 Task: For heading Arial Rounded MT Bold with Underline.  font size for heading26,  'Change the font style of data to'Browallia New.  and font size to 18,  Change the alignment of both headline & data to Align middle & Align Text left.  In the sheet  Budget Template Workbook
Action: Mouse moved to (155, 152)
Screenshot: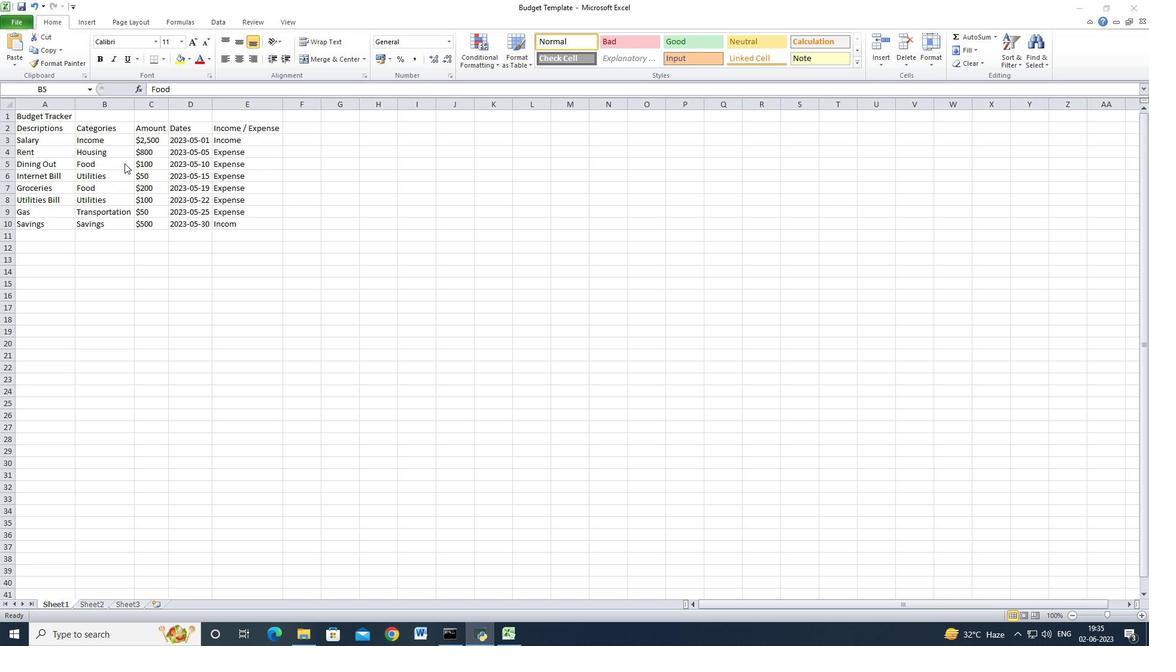 
Action: Mouse pressed left at (155, 152)
Screenshot: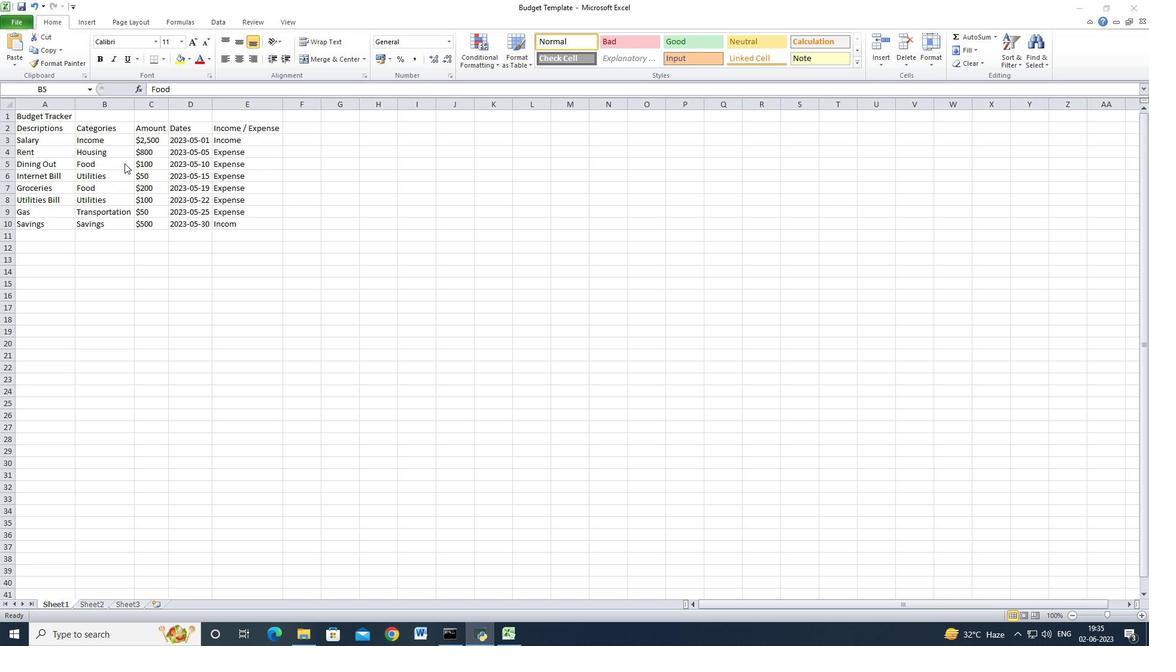 
Action: Mouse moved to (149, 110)
Screenshot: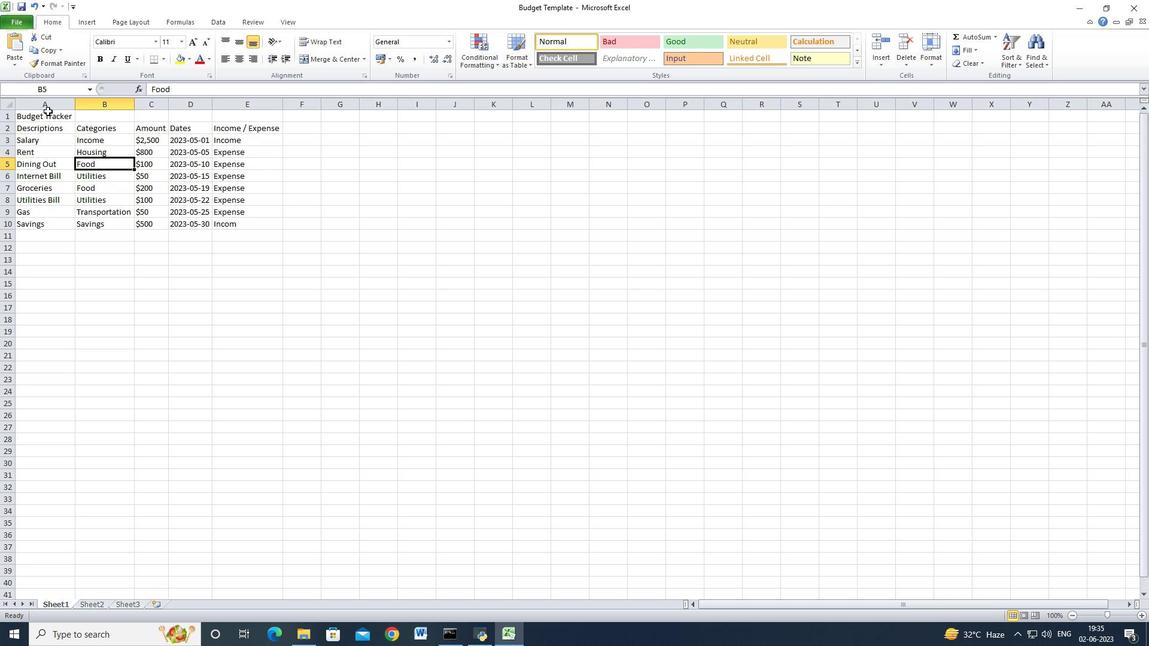 
Action: Mouse pressed left at (149, 110)
Screenshot: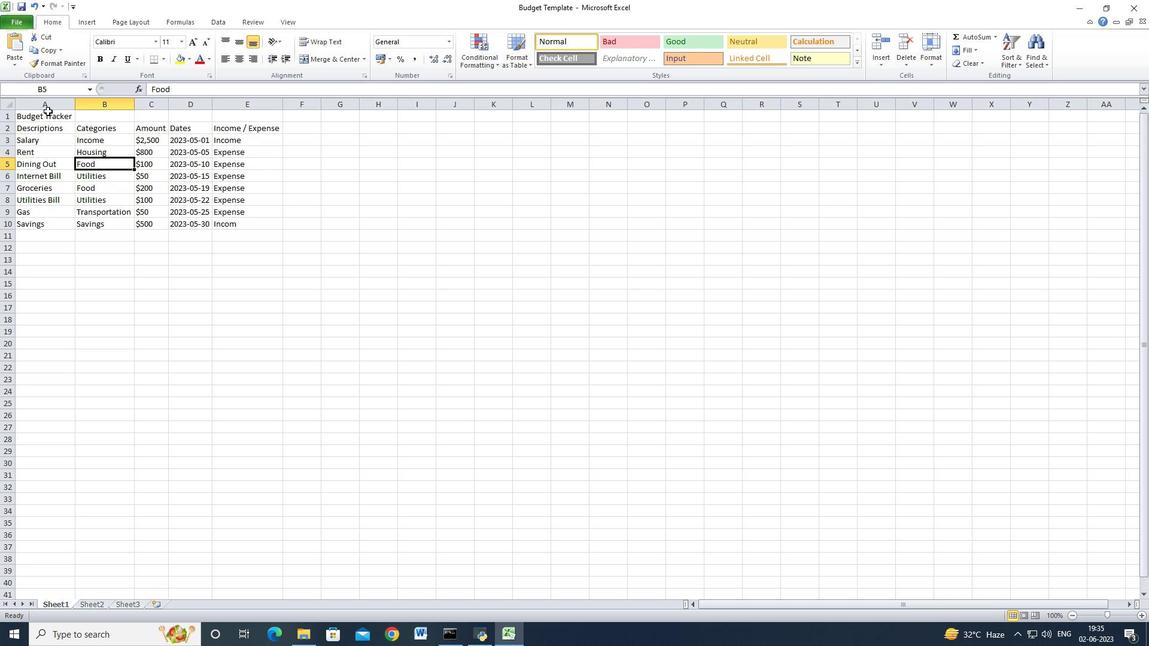 
Action: Mouse moved to (175, 52)
Screenshot: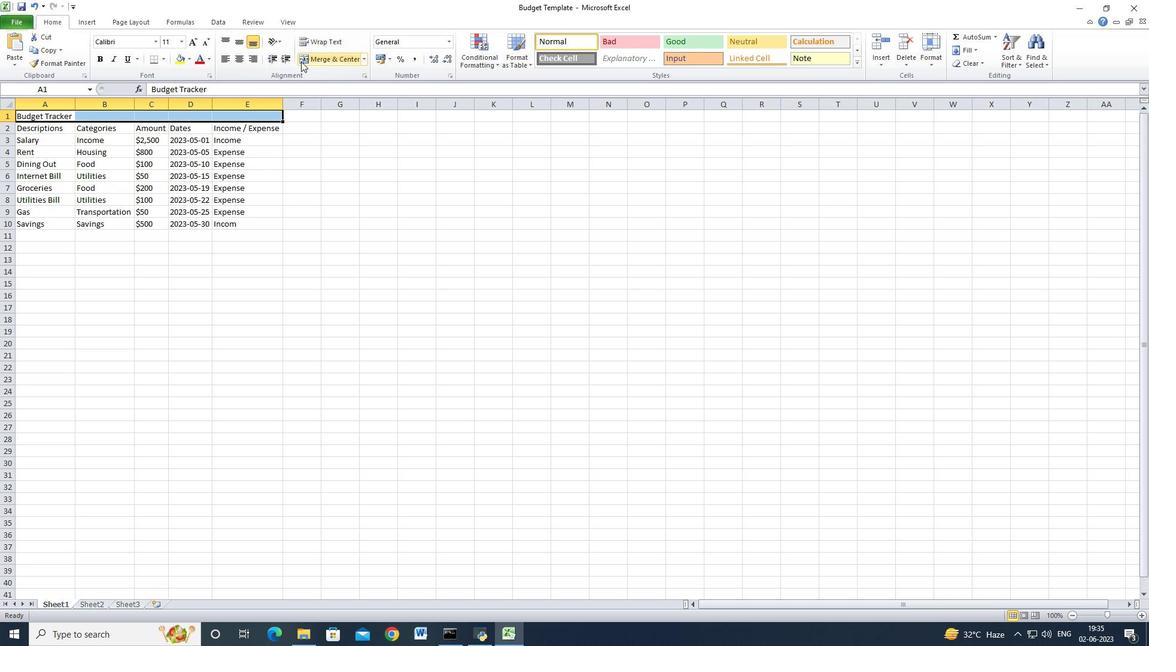 
Action: Mouse pressed left at (175, 52)
Screenshot: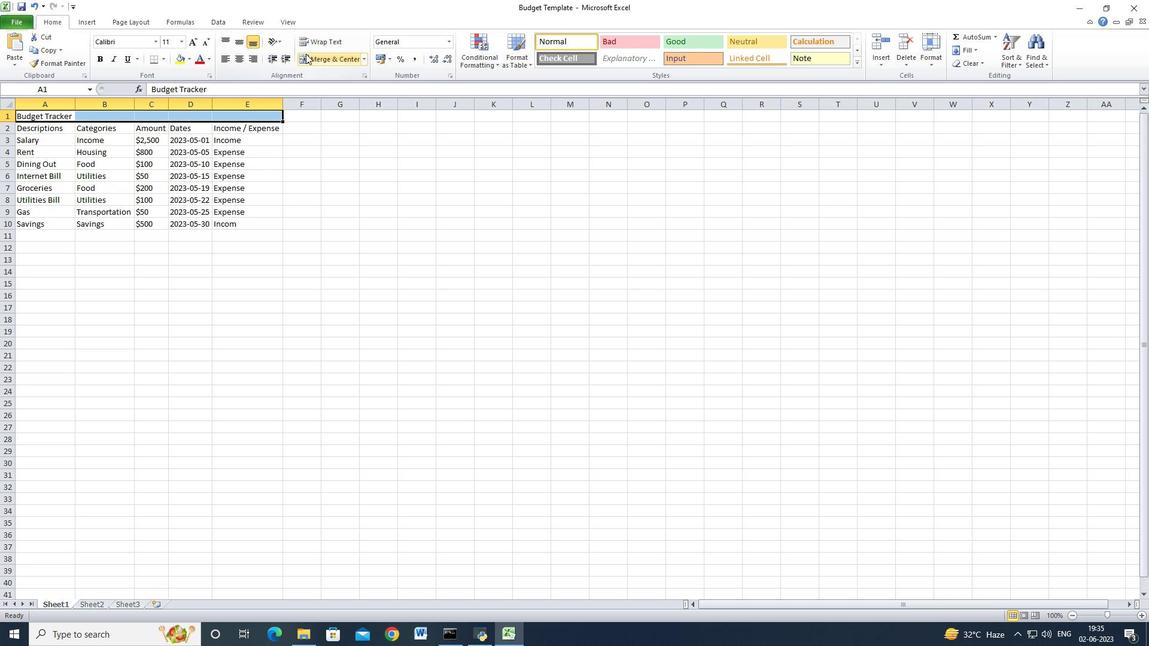 
Action: Mouse moved to (175, 57)
Screenshot: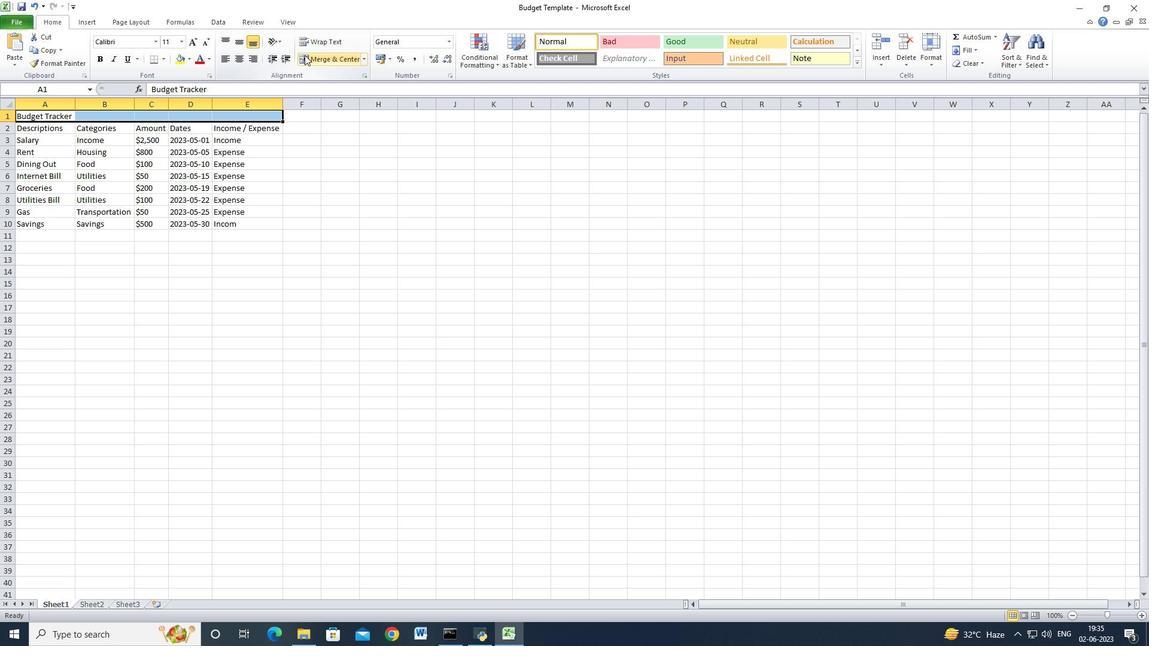 
Action: Mouse pressed left at (175, 57)
Screenshot: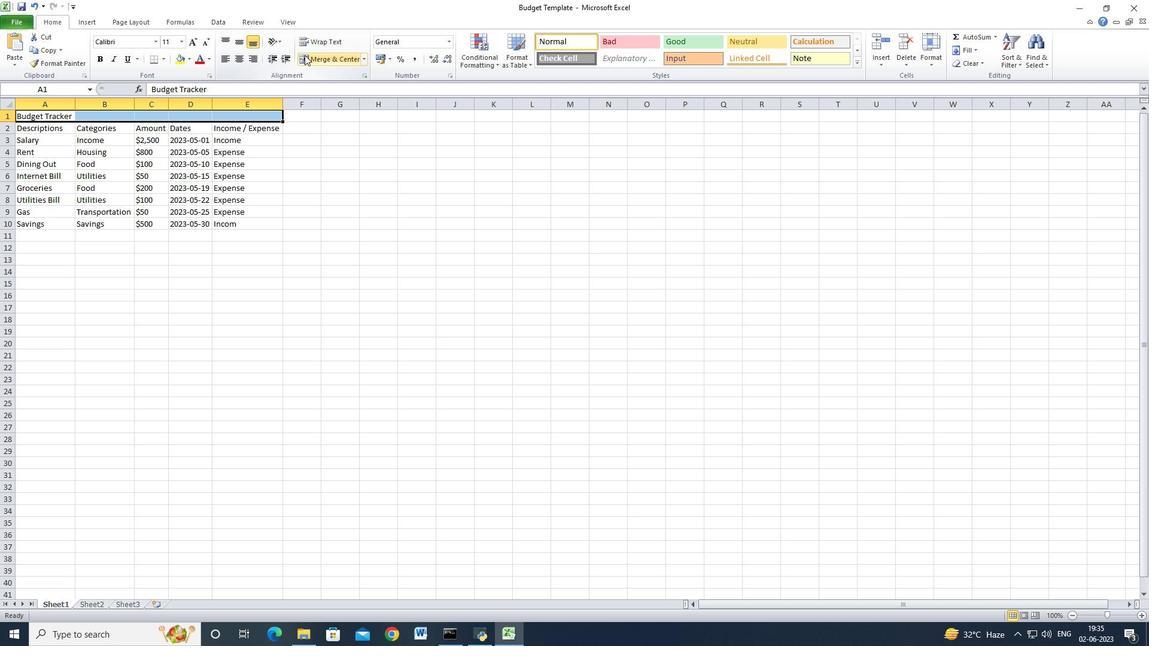 
Action: Mouse moved to (160, 43)
Screenshot: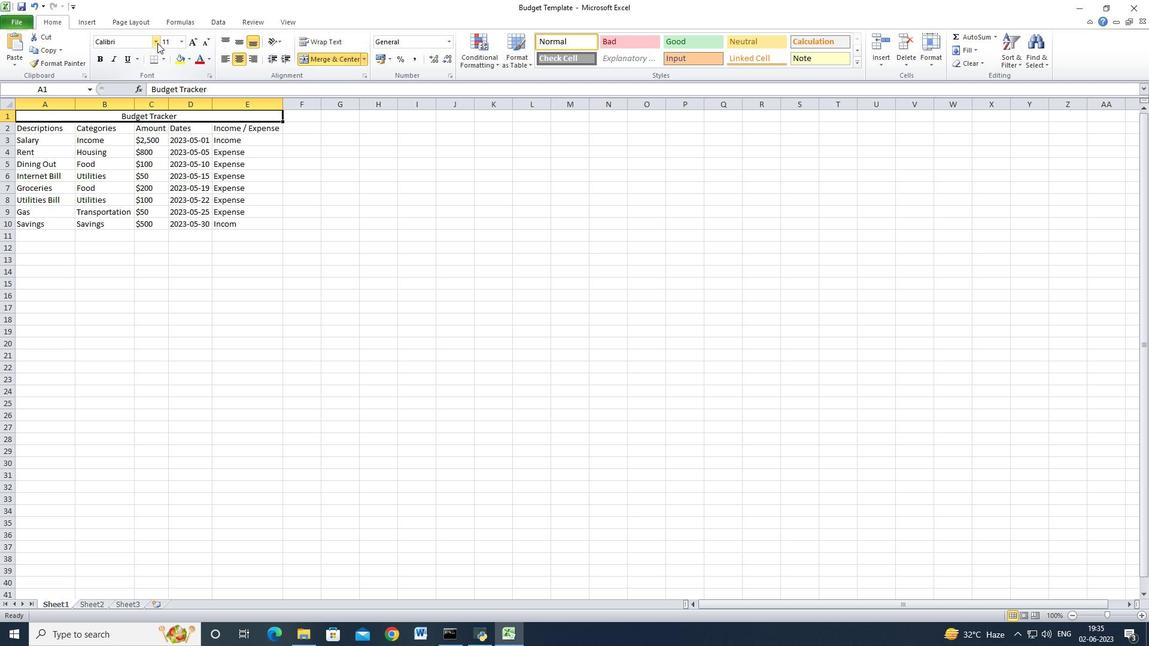 
Action: Mouse pressed left at (160, 43)
Screenshot: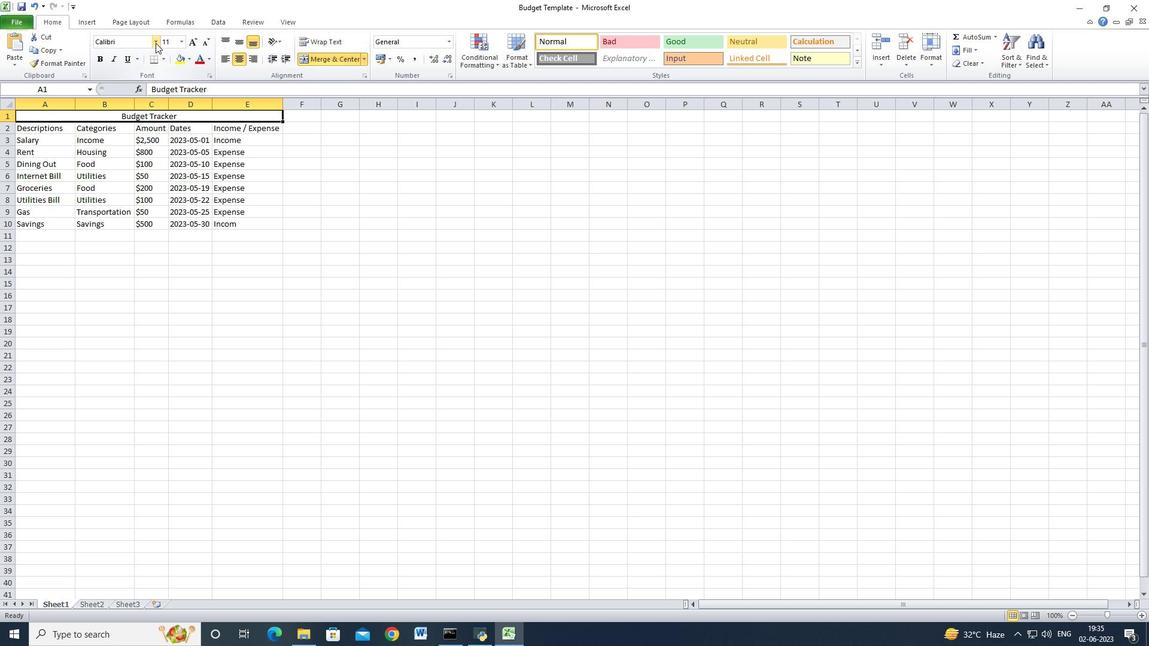 
Action: Mouse moved to (161, 180)
Screenshot: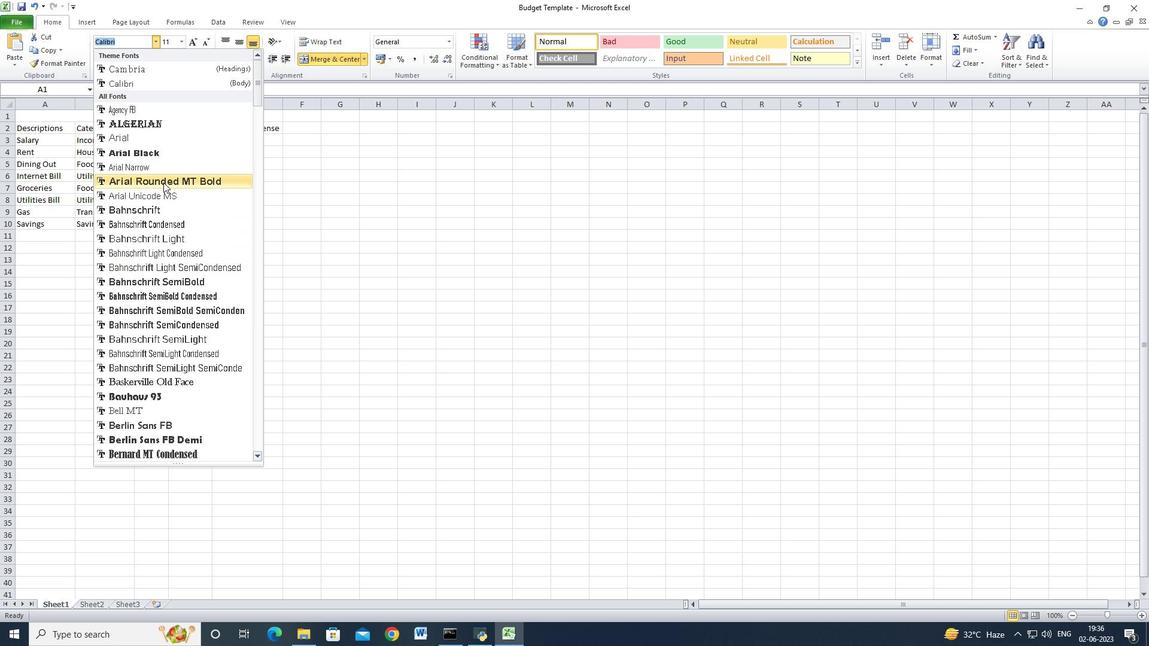
Action: Mouse pressed left at (161, 180)
Screenshot: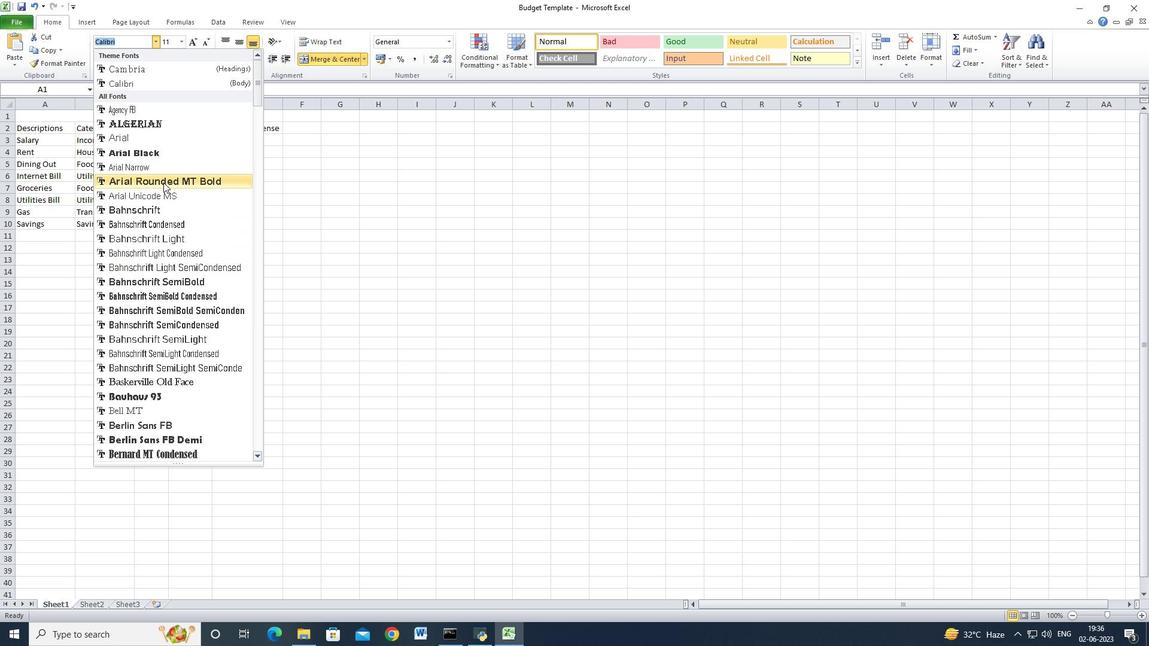 
Action: Mouse moved to (158, 56)
Screenshot: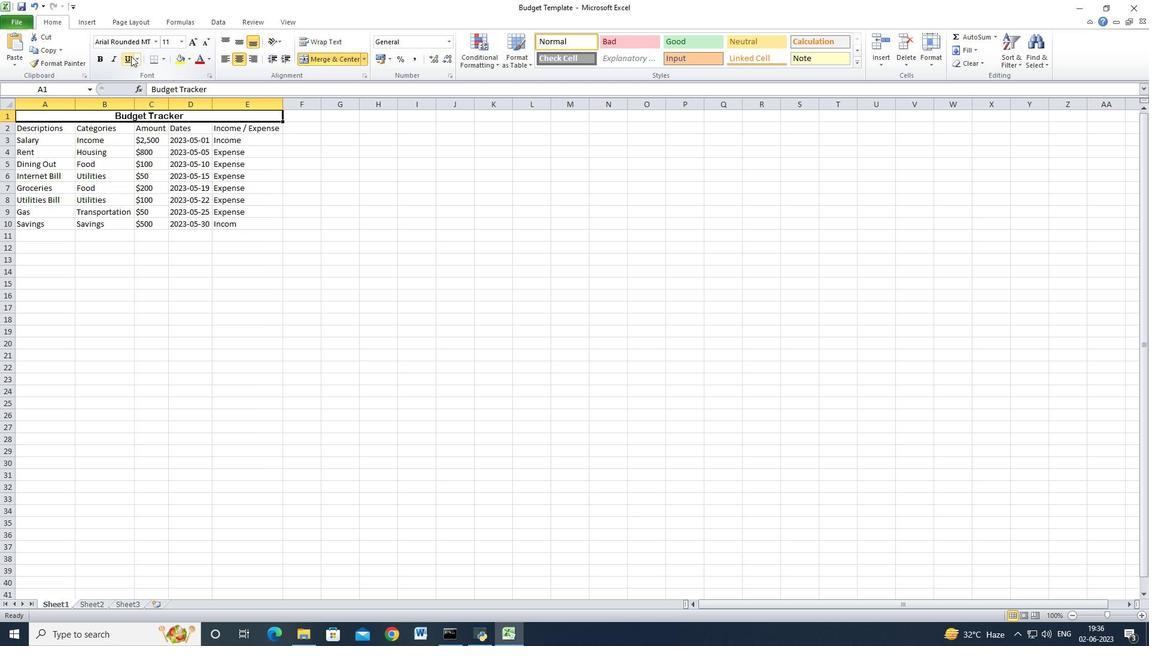
Action: Mouse pressed left at (158, 56)
Screenshot: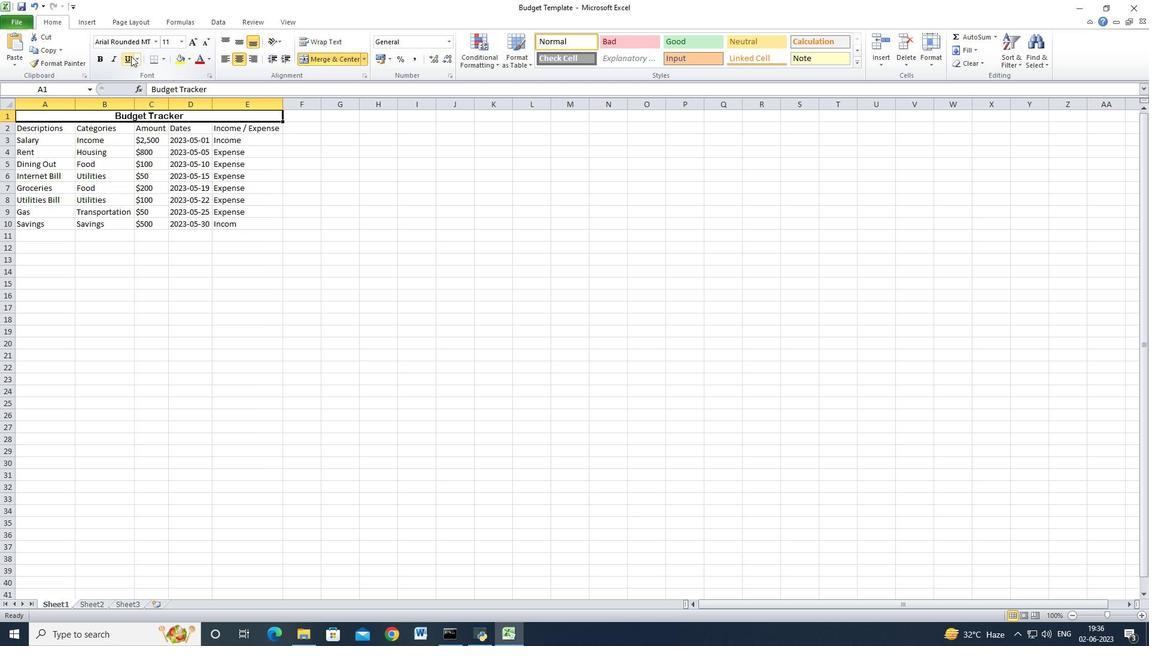 
Action: Mouse moved to (163, 43)
Screenshot: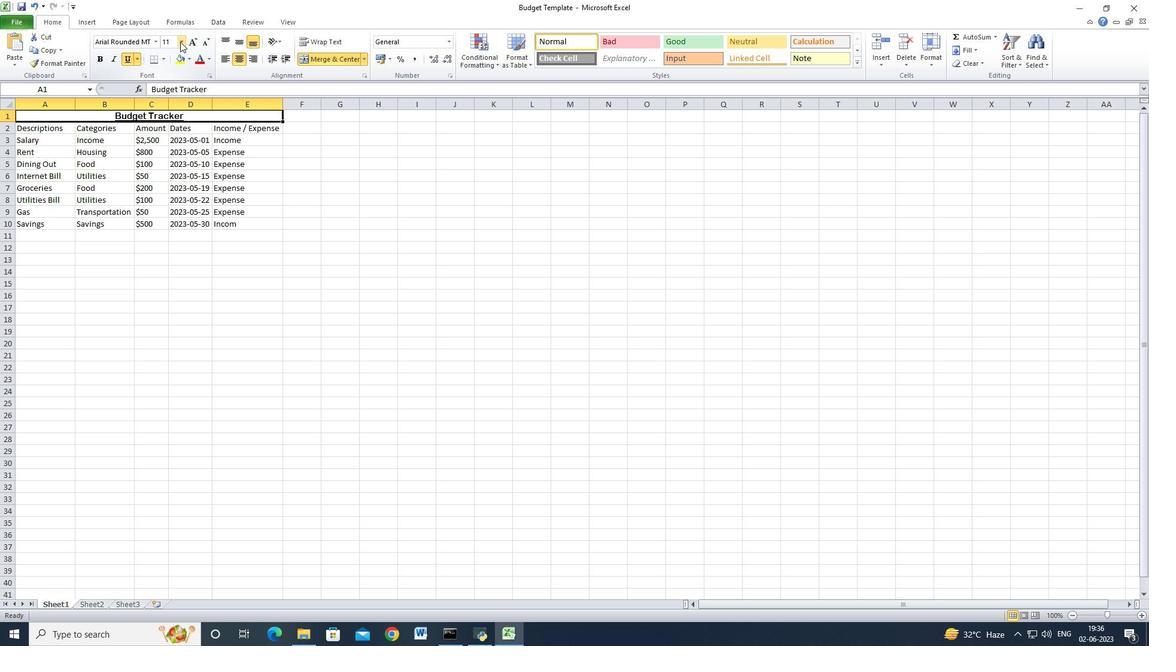 
Action: Mouse pressed left at (163, 43)
Screenshot: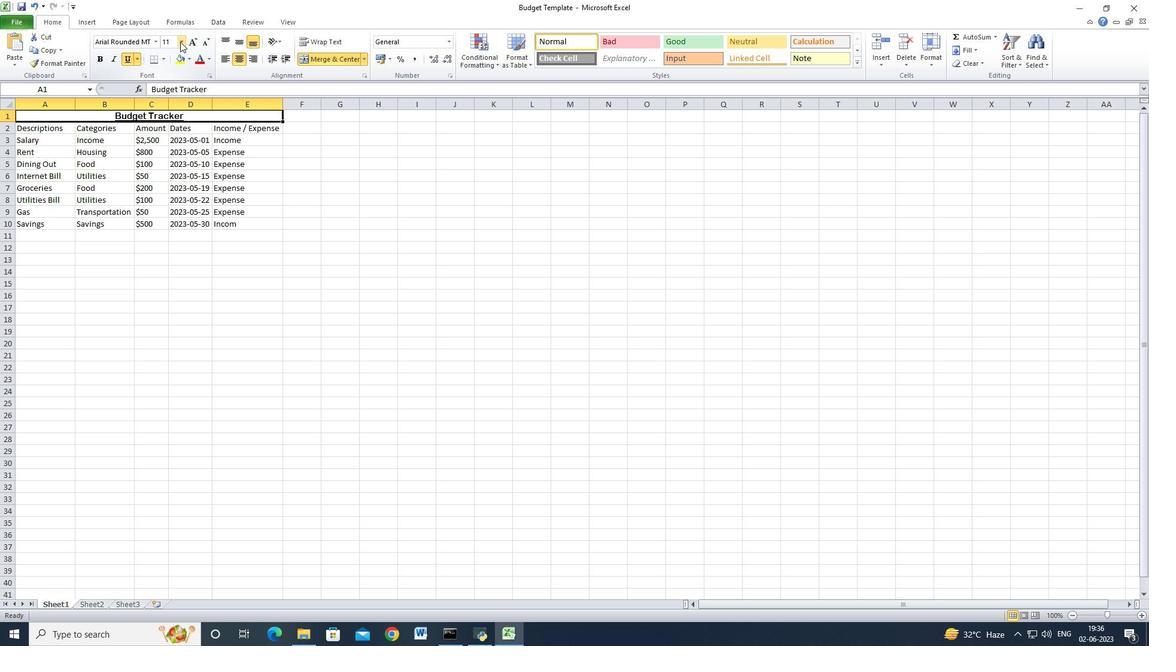 
Action: Mouse moved to (161, 163)
Screenshot: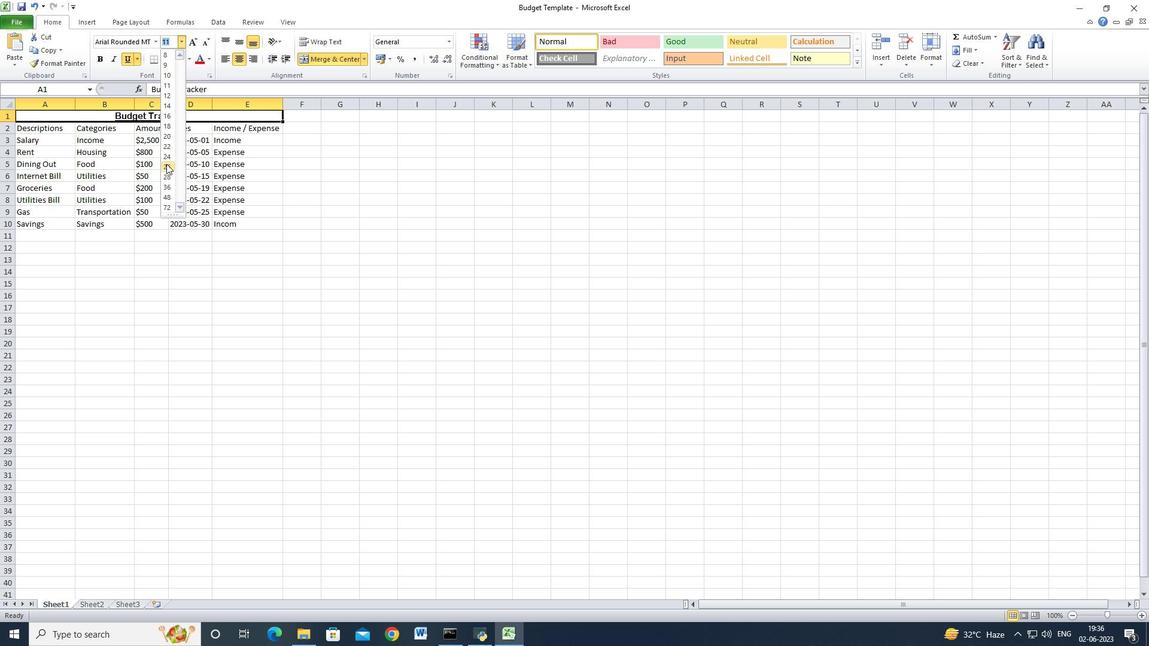 
Action: Mouse pressed left at (161, 163)
Screenshot: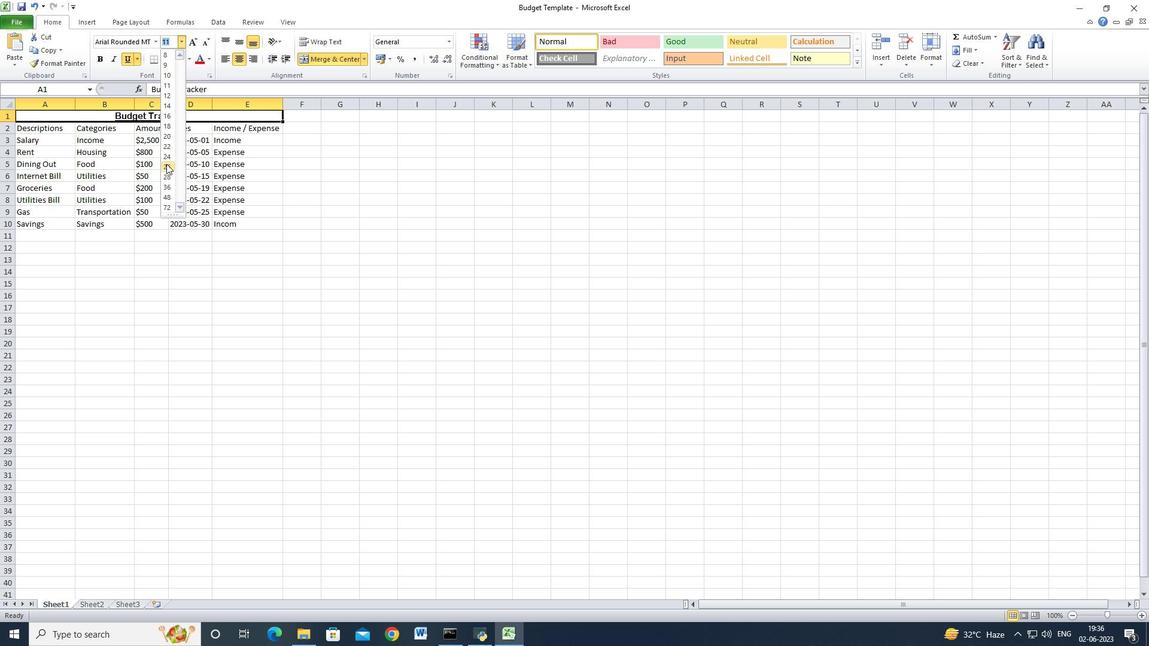 
Action: Mouse moved to (148, 144)
Screenshot: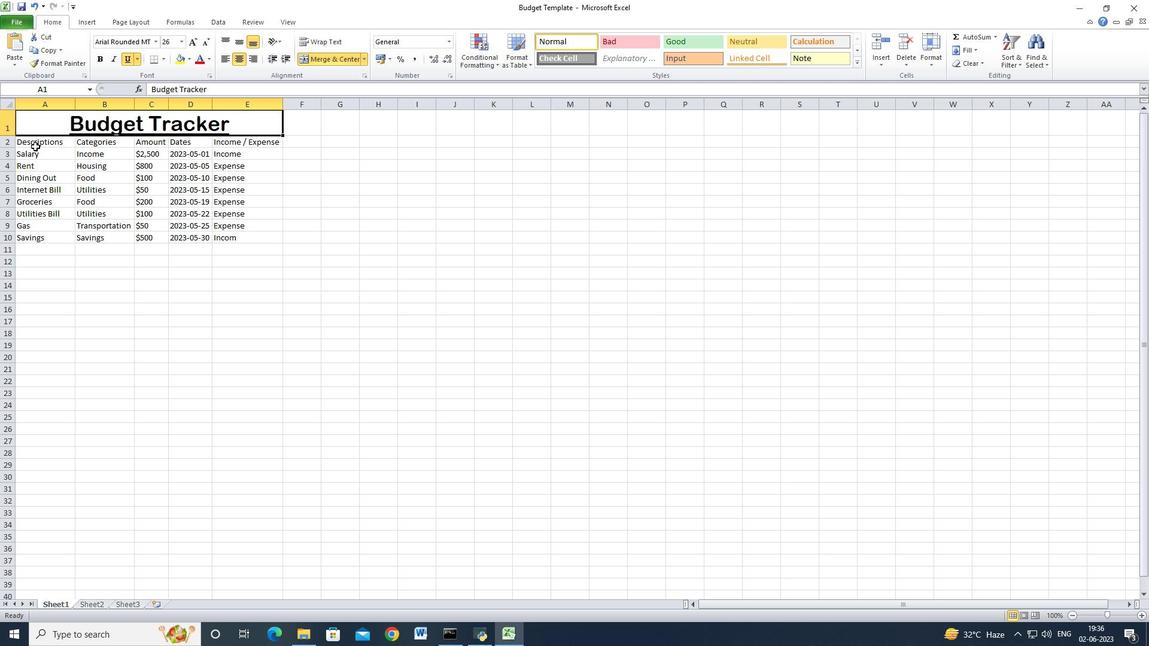 
Action: Mouse pressed left at (148, 144)
Screenshot: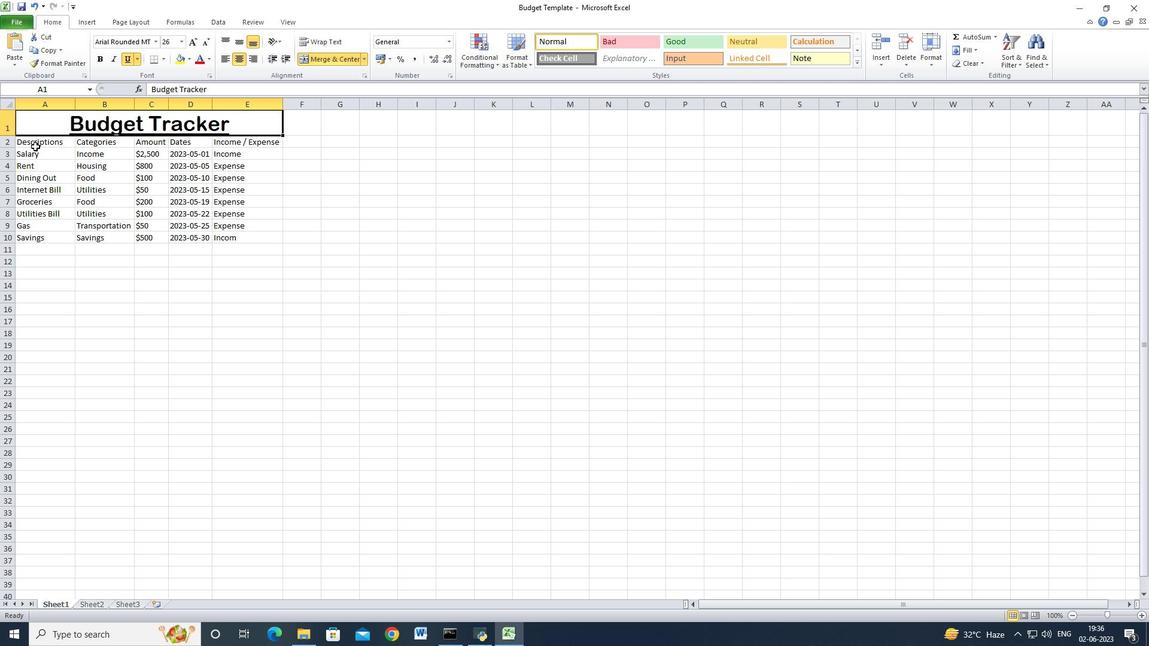 
Action: Mouse moved to (161, 41)
Screenshot: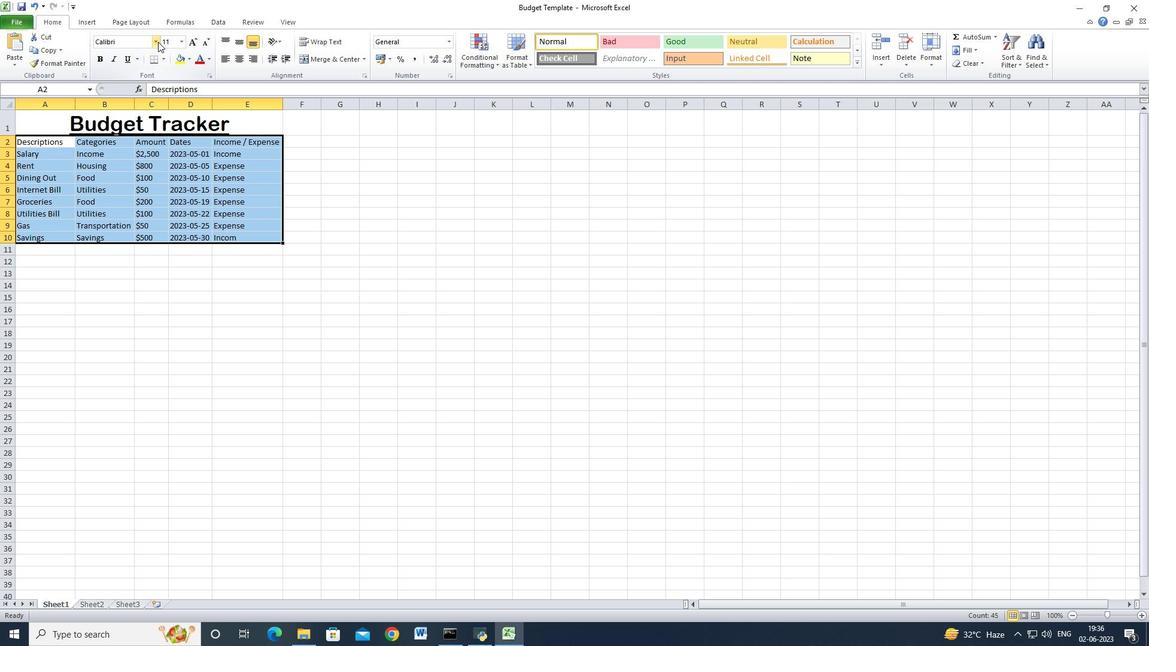 
Action: Mouse pressed left at (161, 41)
Screenshot: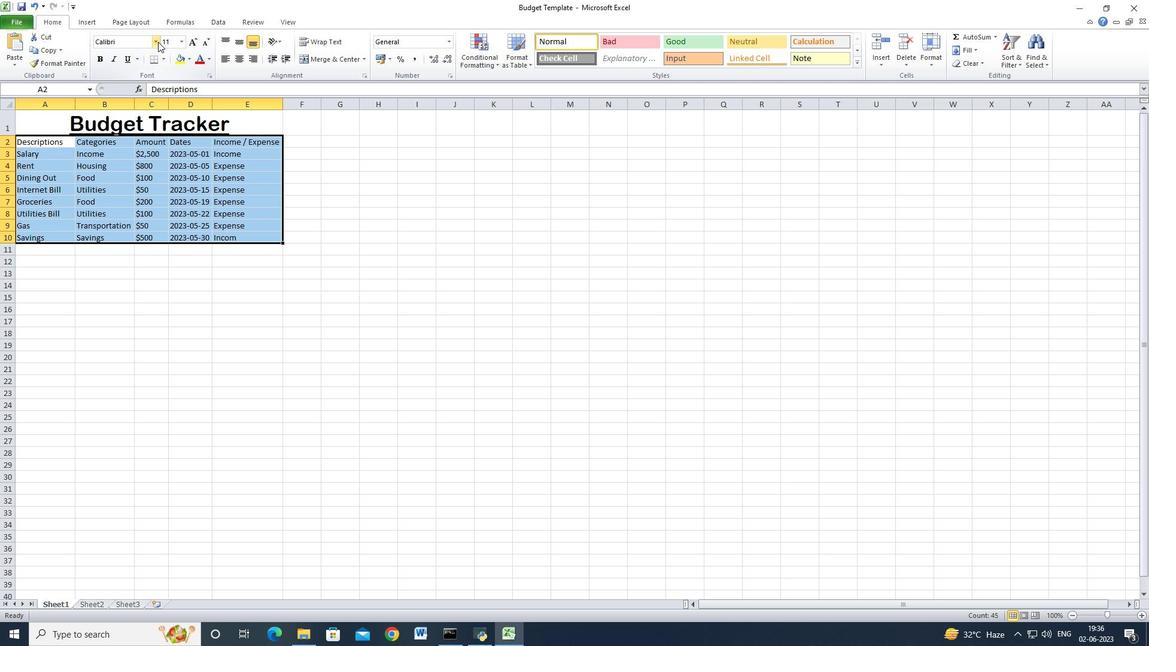 
Action: Mouse moved to (160, 147)
Screenshot: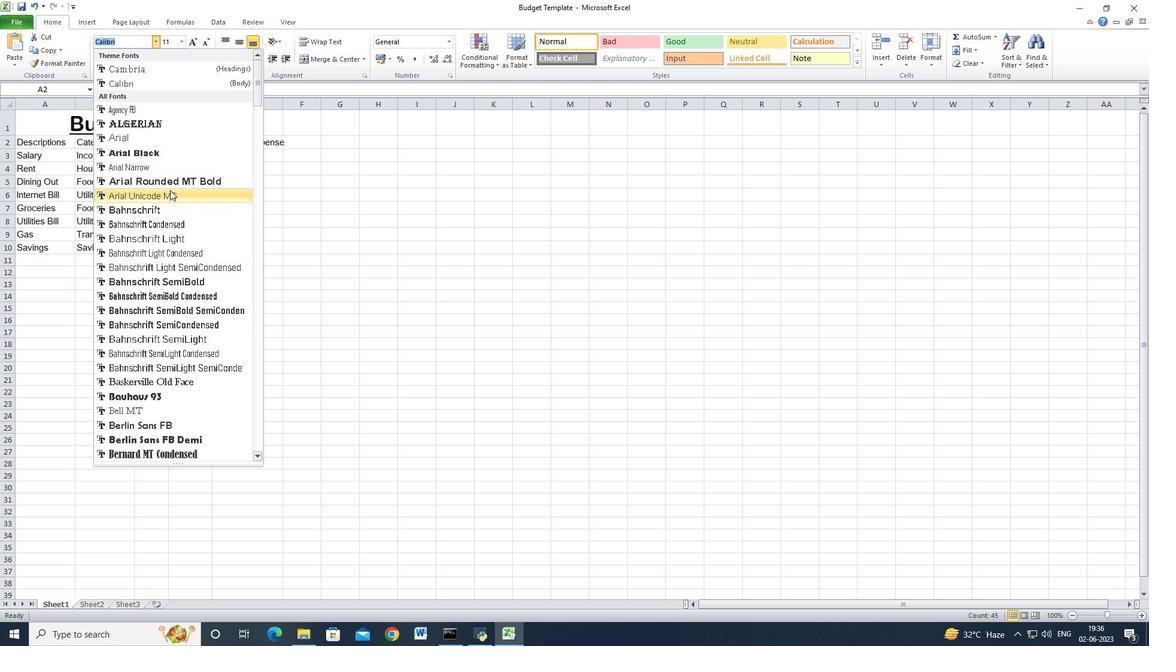 
Action: Key pressed browallia<Key.space>new<Key.enter>
Screenshot: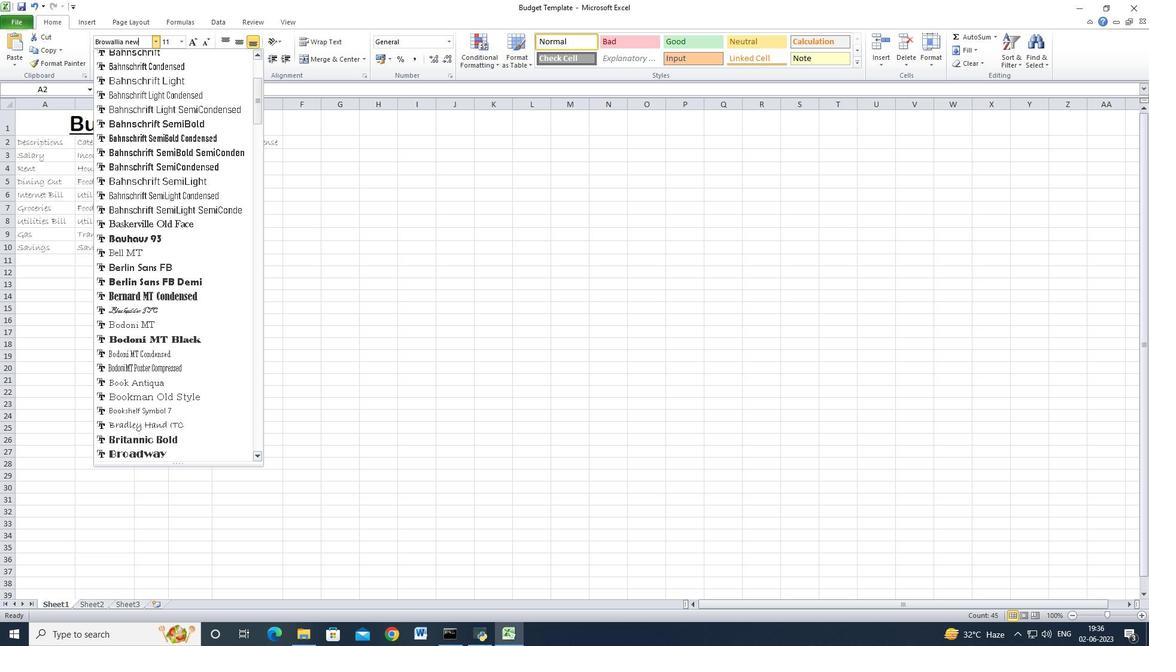 
Action: Mouse moved to (163, 42)
Screenshot: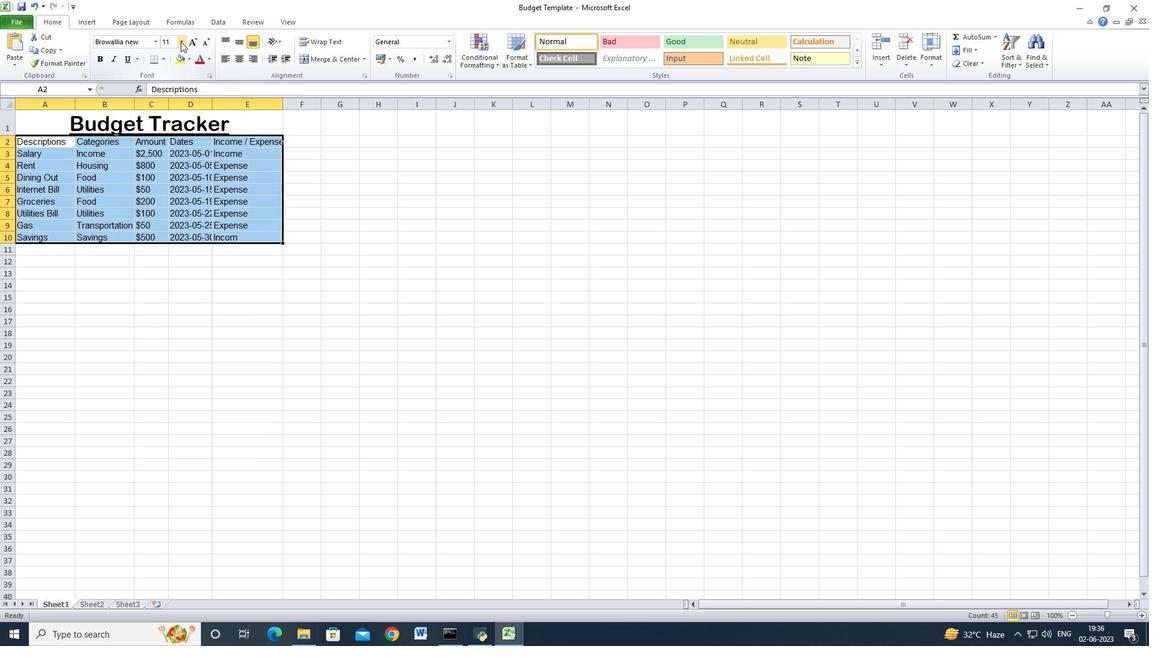
Action: Mouse pressed left at (163, 42)
Screenshot: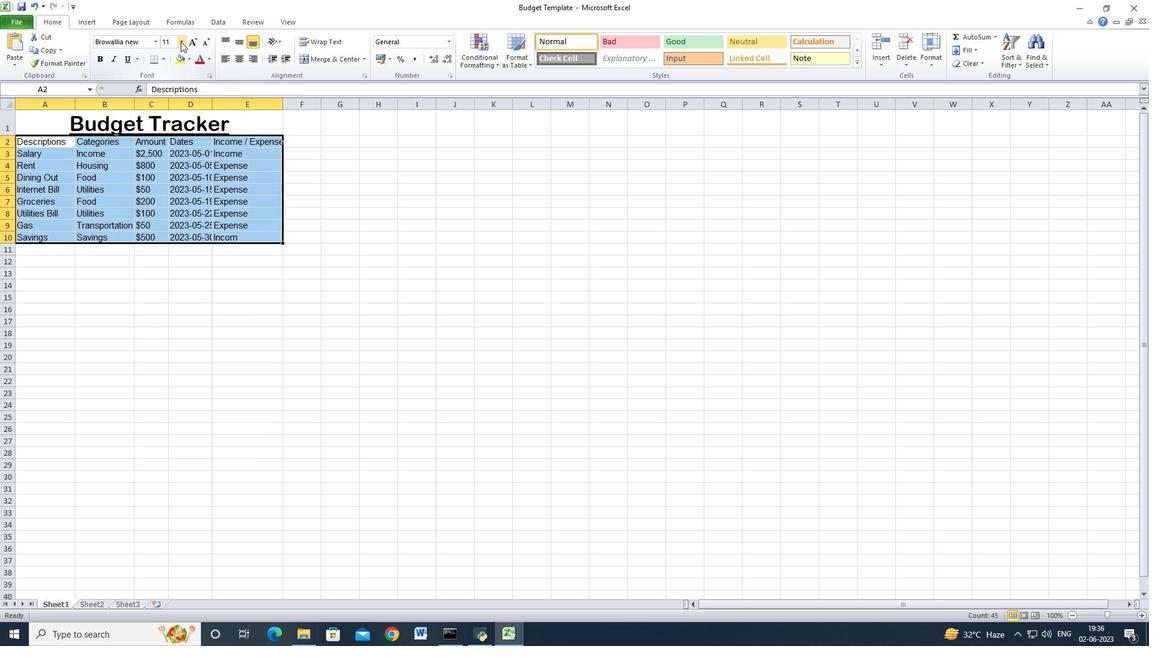 
Action: Mouse moved to (161, 125)
Screenshot: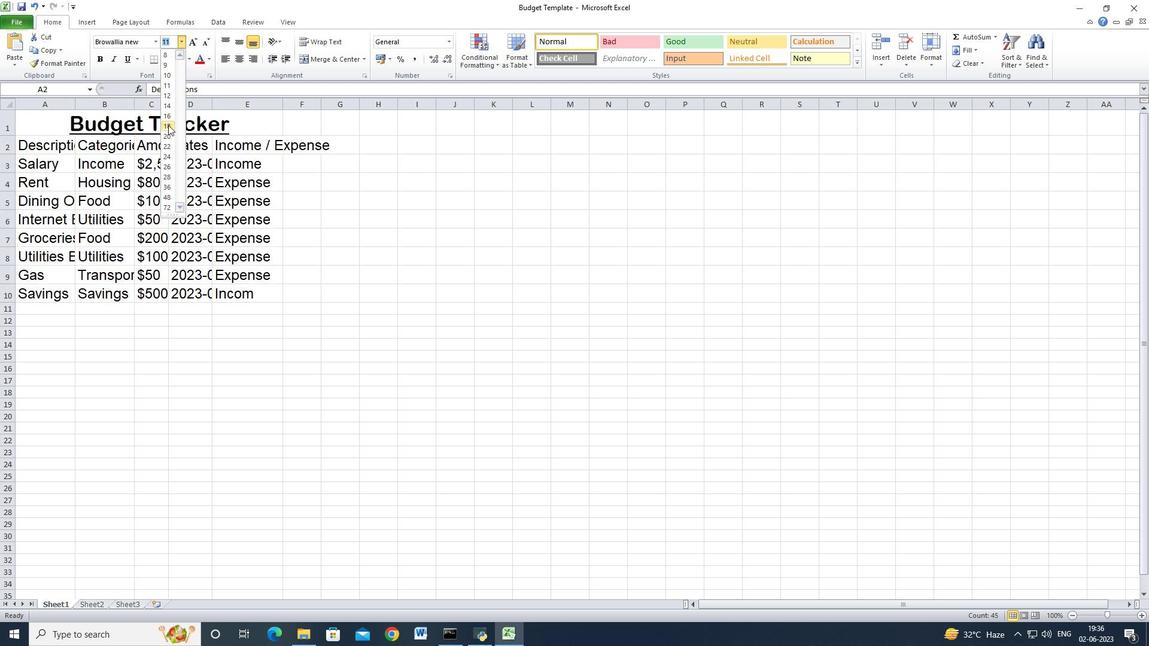 
Action: Mouse pressed left at (161, 125)
Screenshot: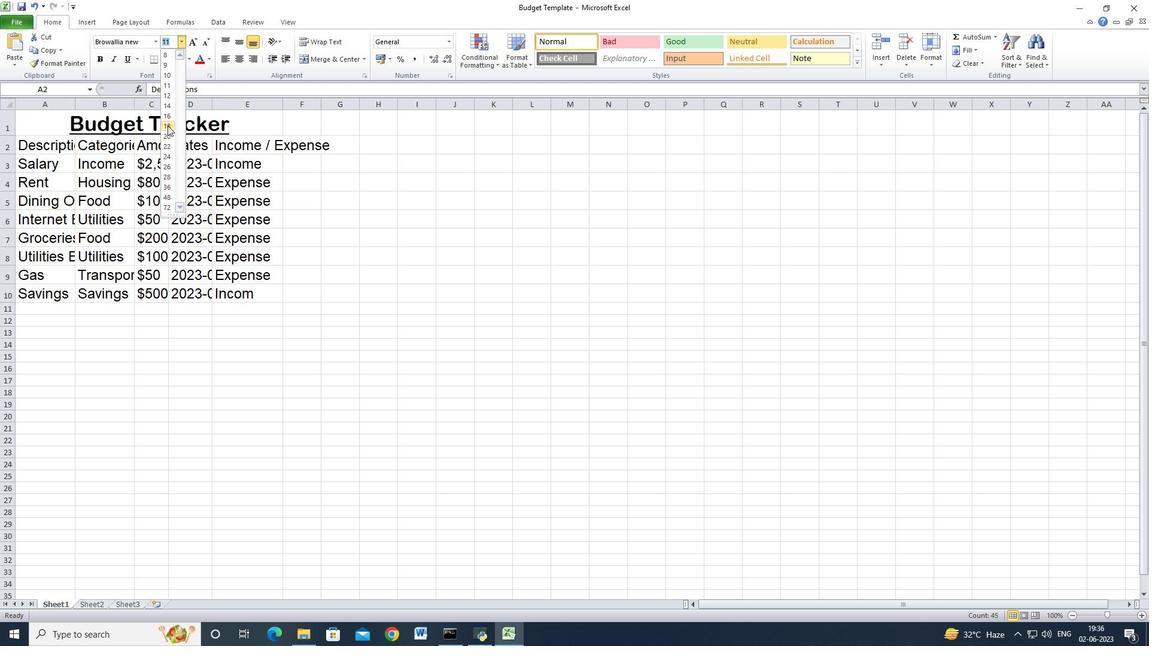 
Action: Mouse moved to (146, 104)
Screenshot: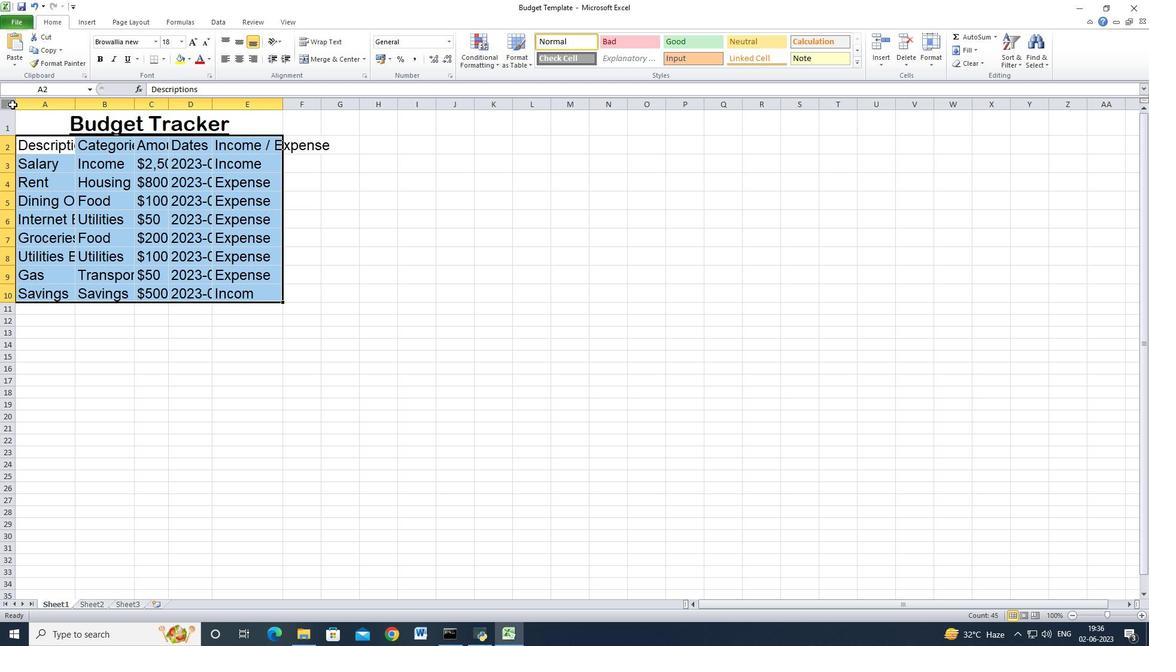 
Action: Mouse pressed left at (146, 104)
Screenshot: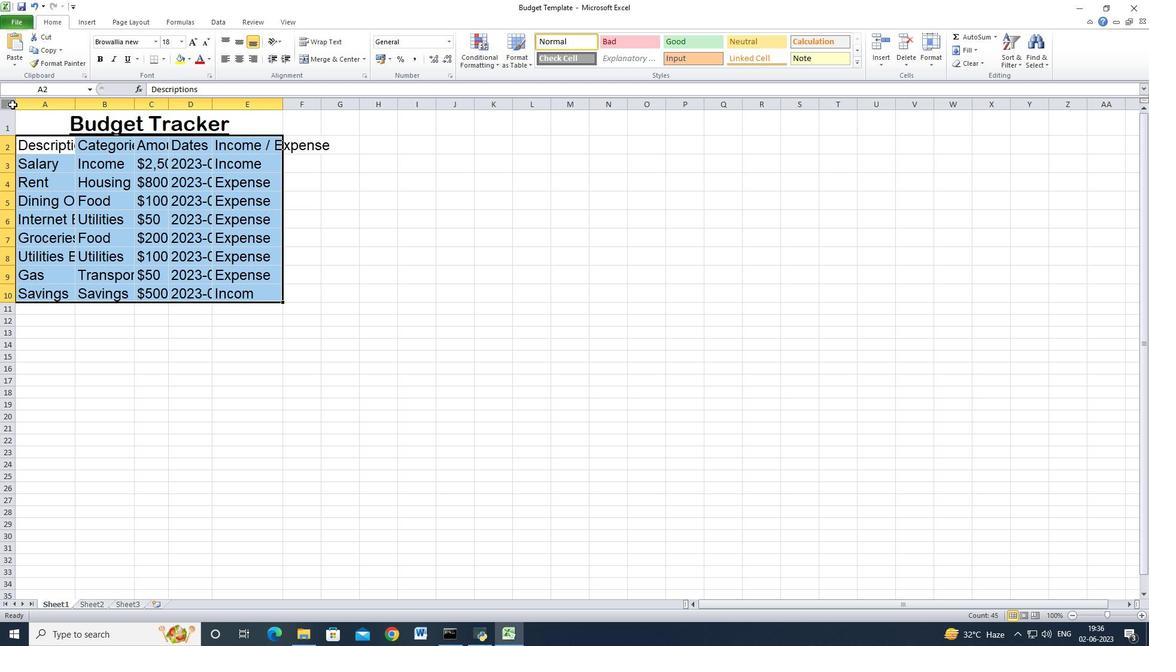 
Action: Mouse moved to (152, 101)
Screenshot: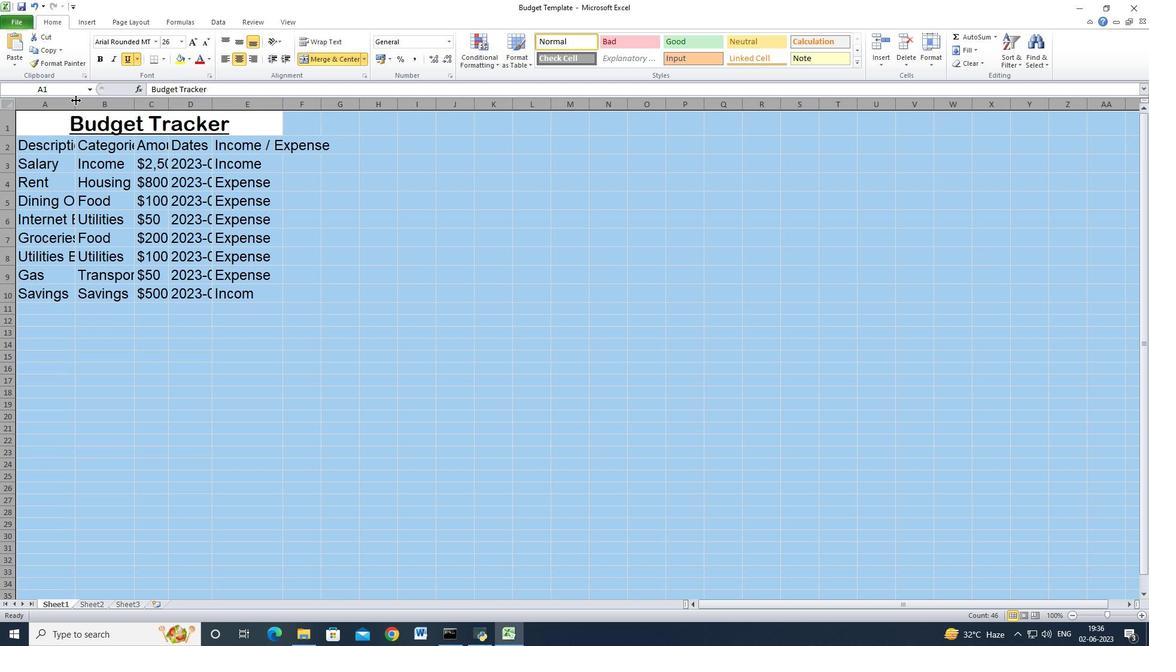 
Action: Mouse pressed left at (152, 101)
Screenshot: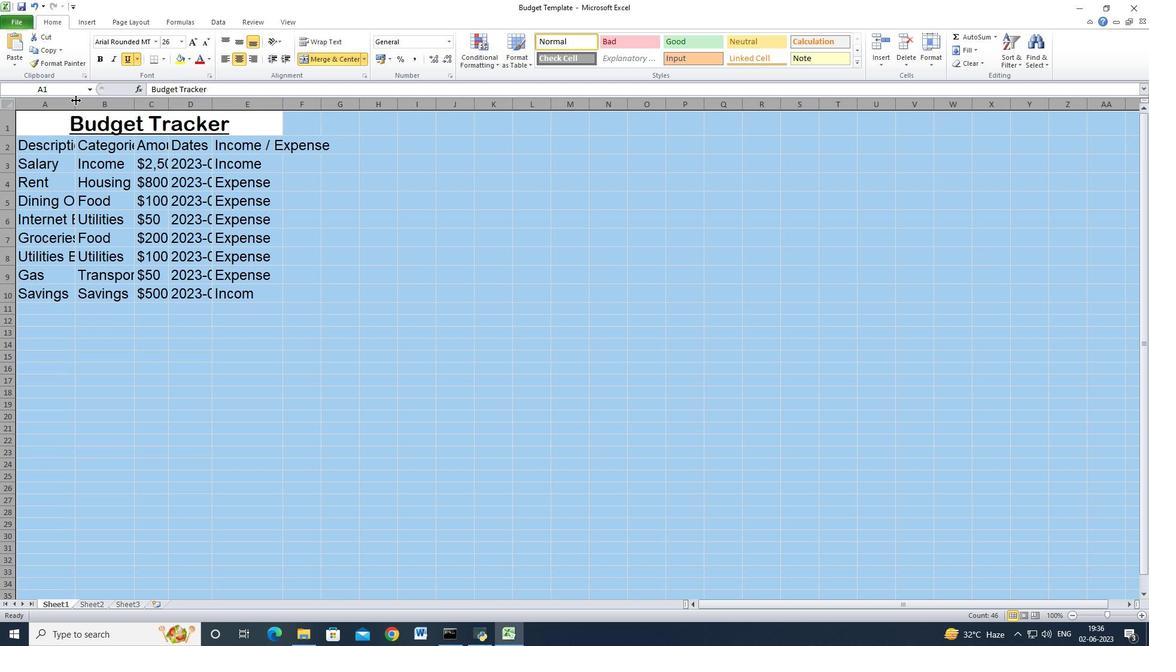 
Action: Mouse moved to (152, 101)
Screenshot: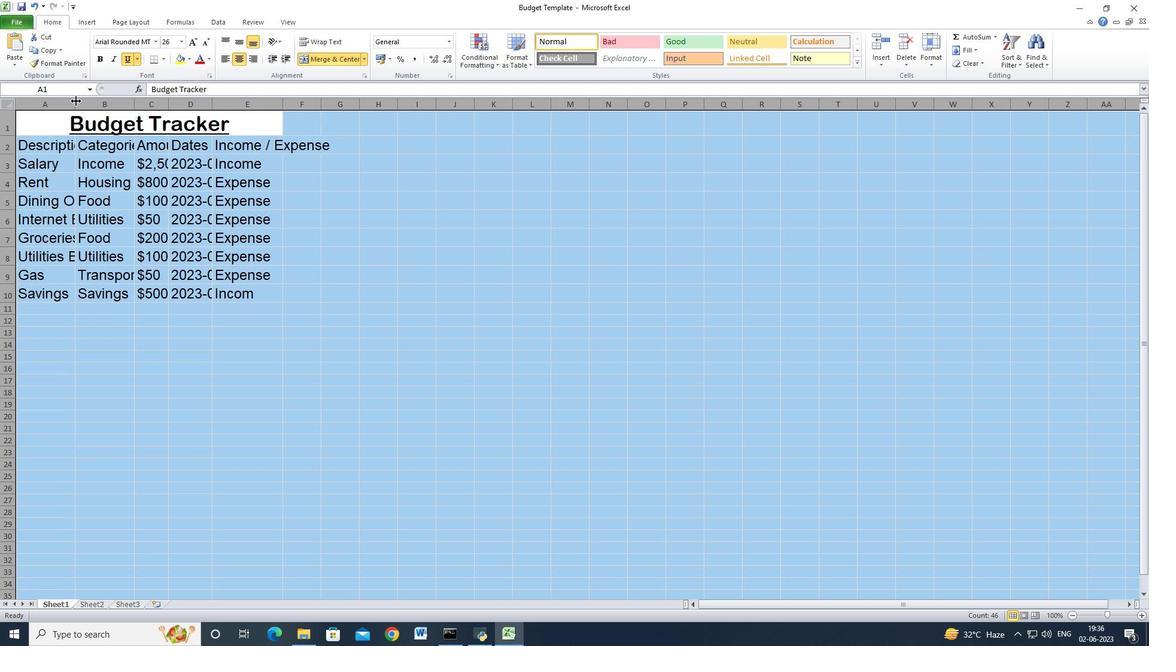 
Action: Mouse pressed left at (152, 101)
Screenshot: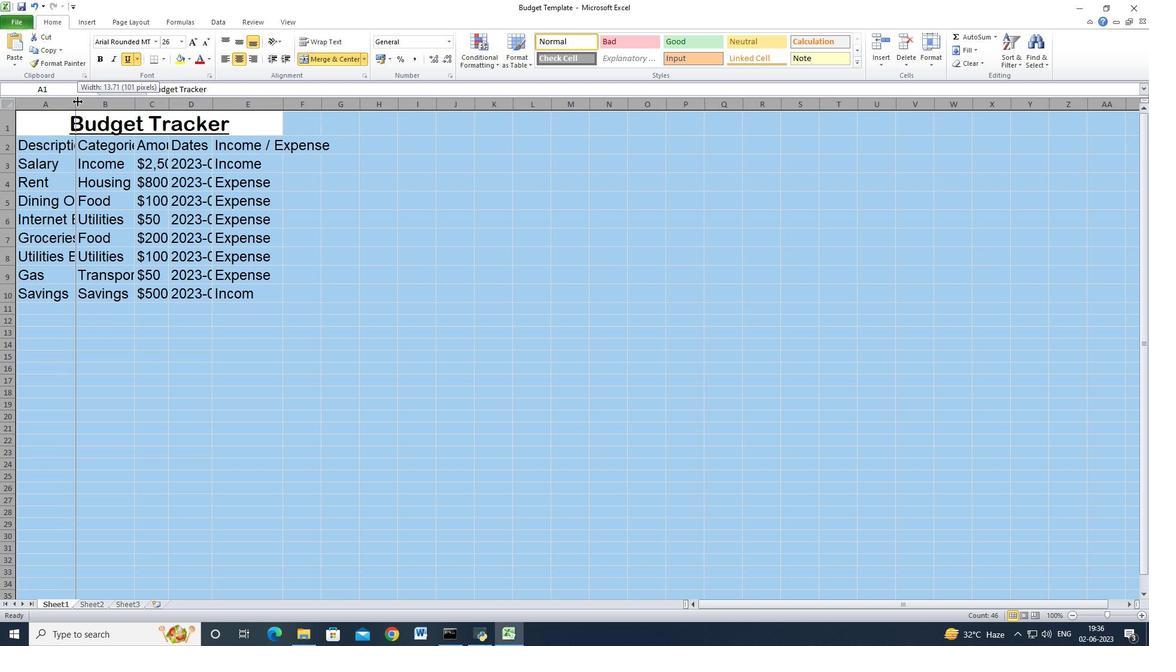 
Action: Mouse moved to (159, 208)
Screenshot: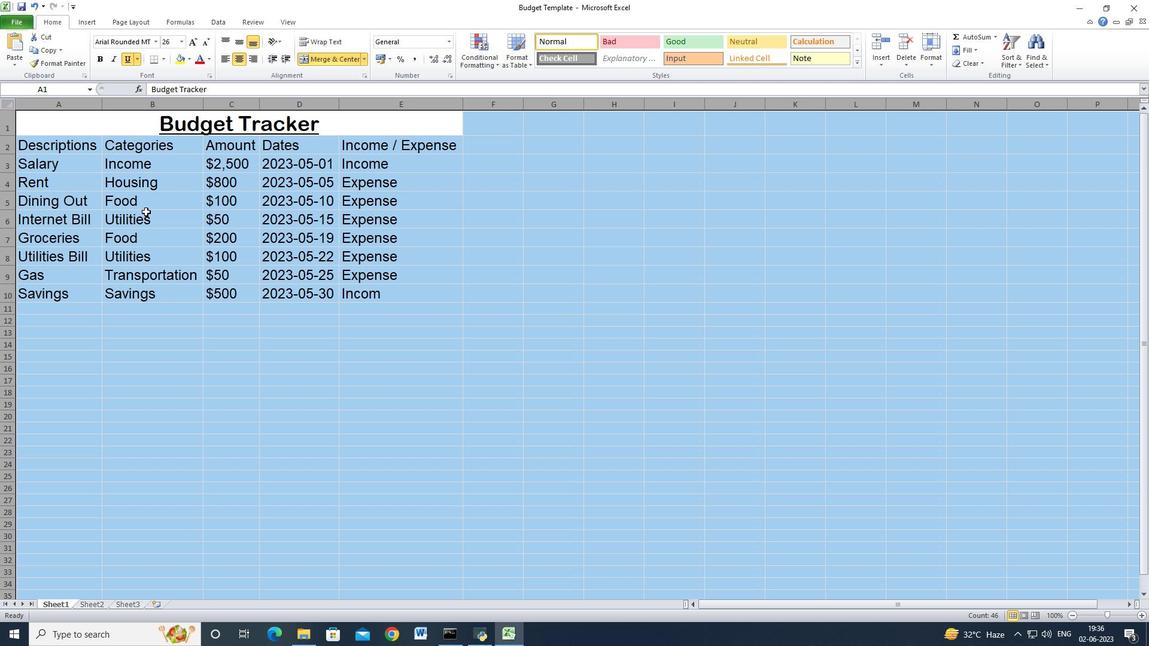 
Action: Mouse pressed left at (159, 208)
Screenshot: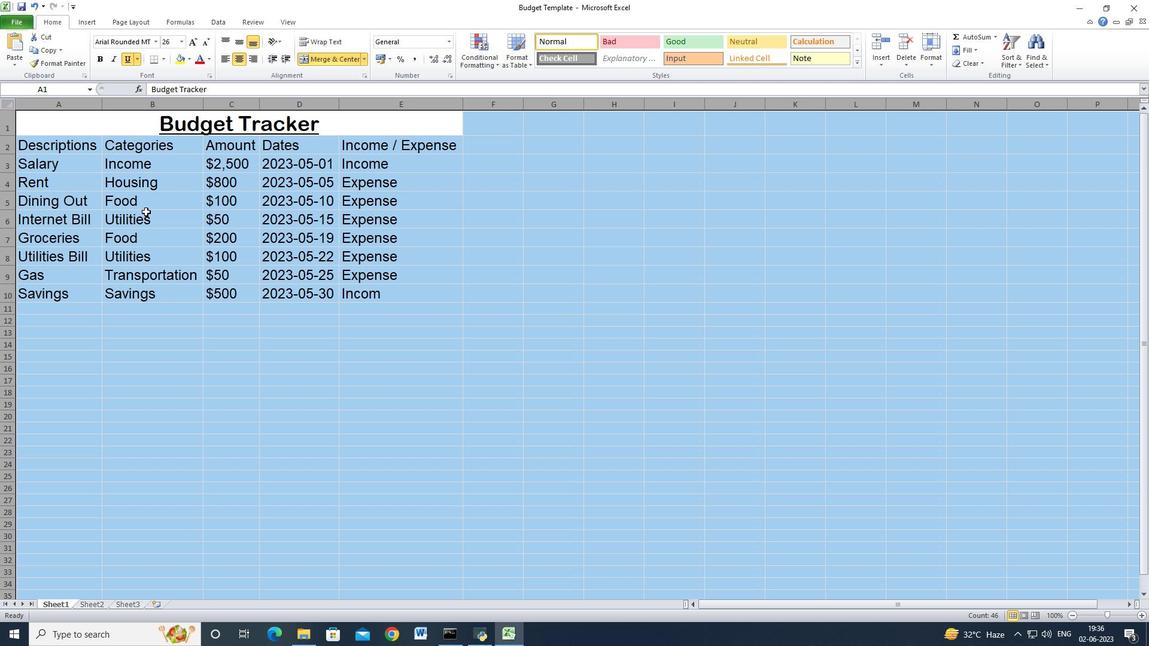 
Action: Mouse moved to (152, 119)
Screenshot: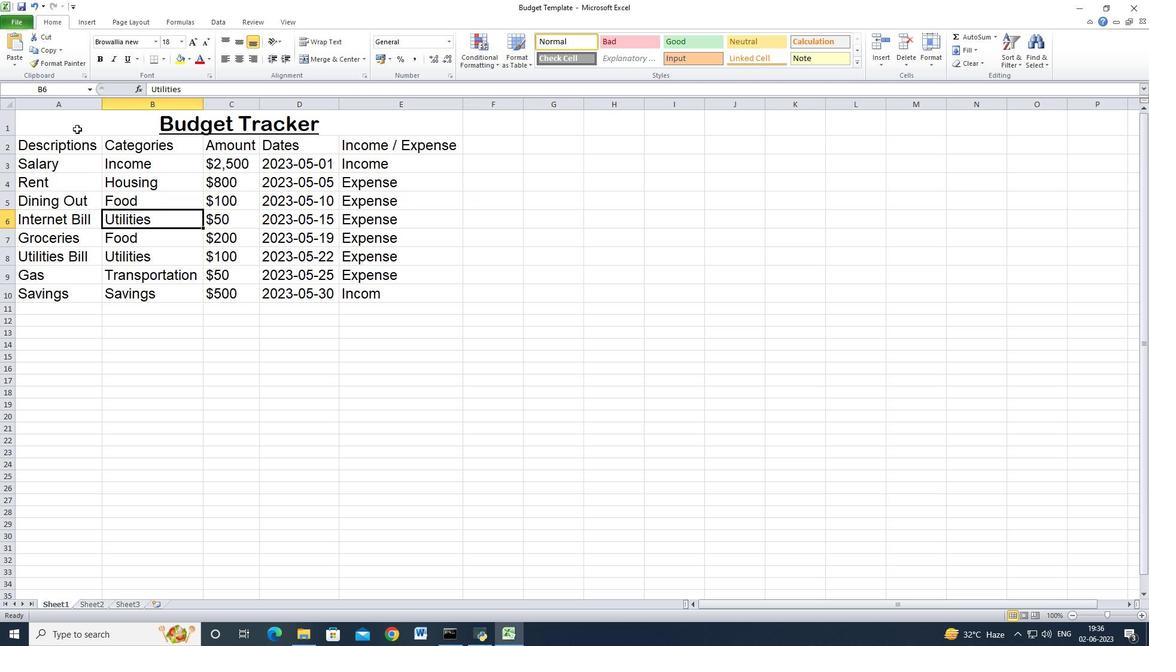
Action: Mouse pressed left at (152, 119)
Screenshot: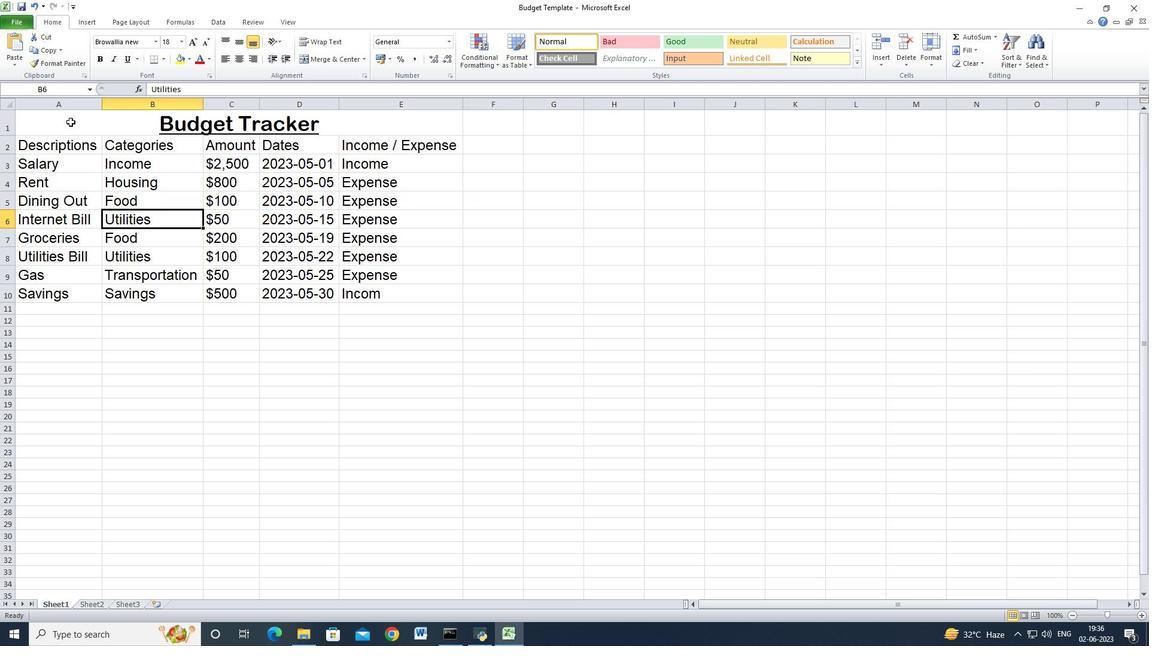 
Action: Mouse moved to (168, 41)
Screenshot: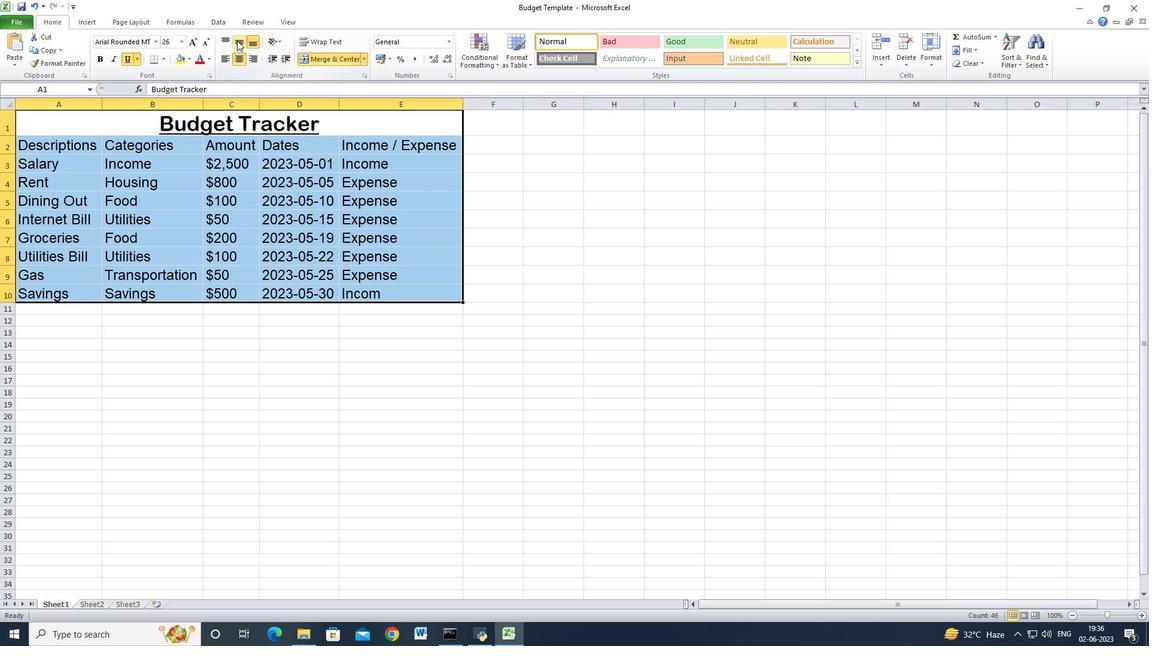 
Action: Mouse pressed left at (168, 41)
Screenshot: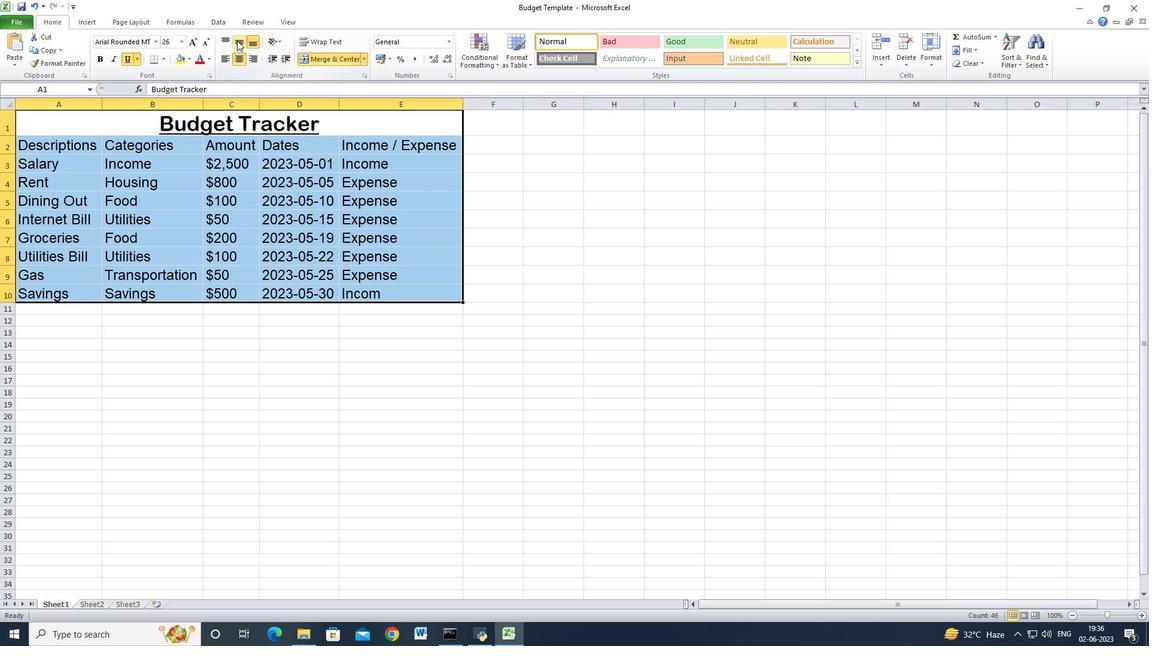 
Action: Mouse moved to (167, 58)
Screenshot: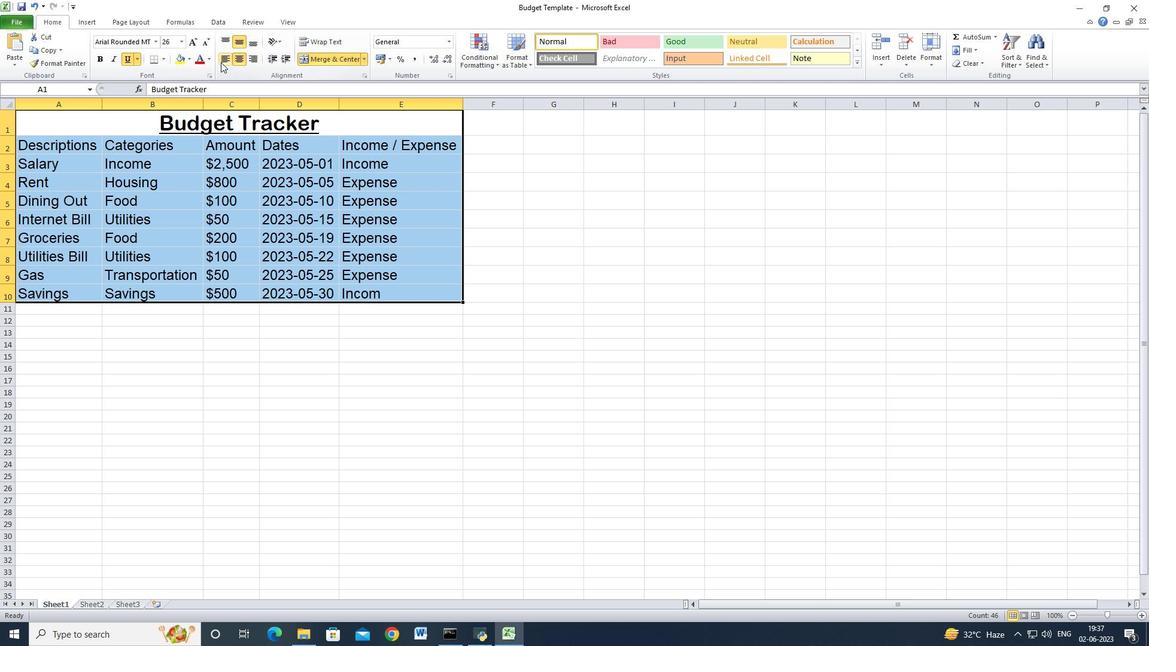 
Action: Mouse pressed left at (167, 58)
Screenshot: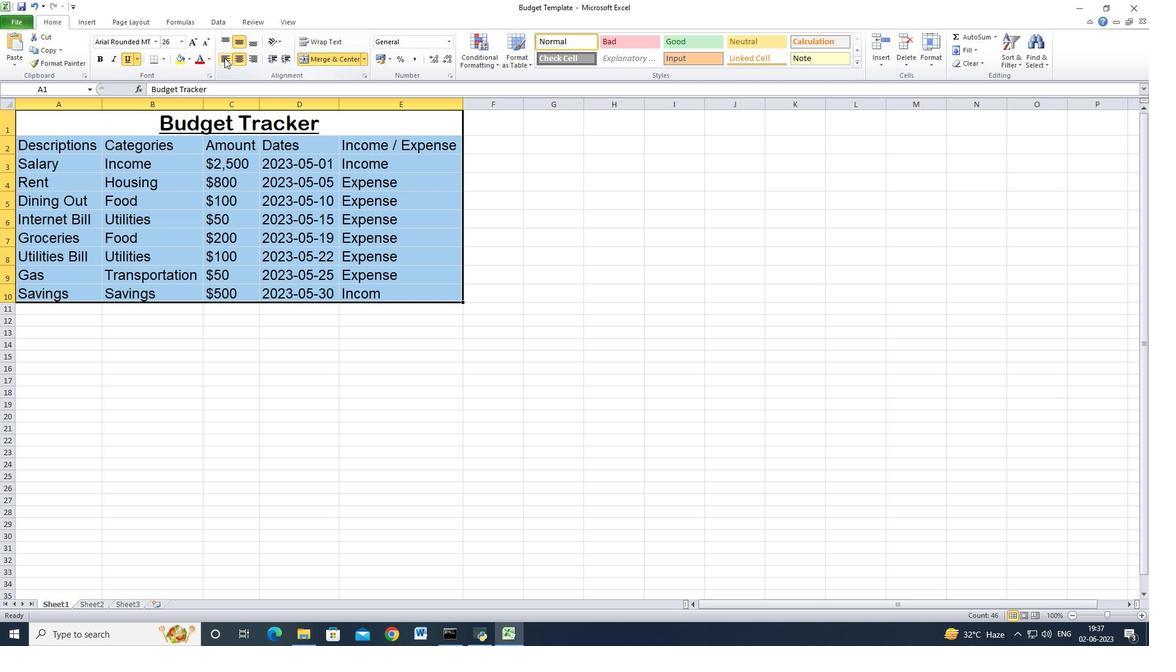 
Action: Mouse moved to (165, 205)
Screenshot: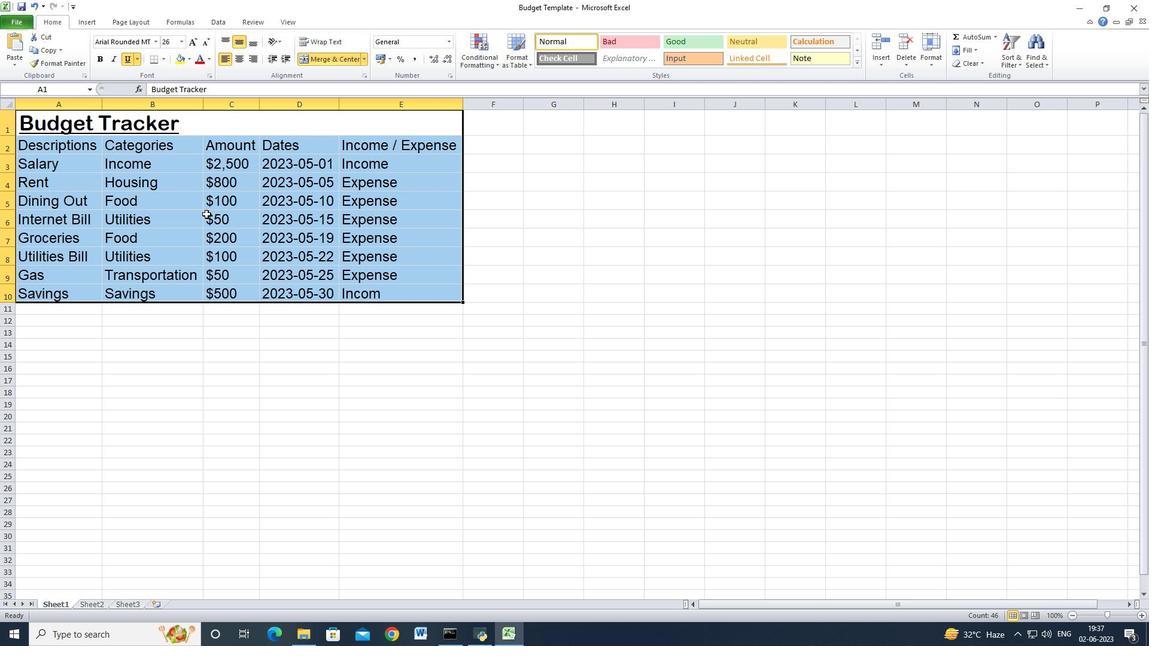 
Action: Mouse pressed left at (165, 205)
Screenshot: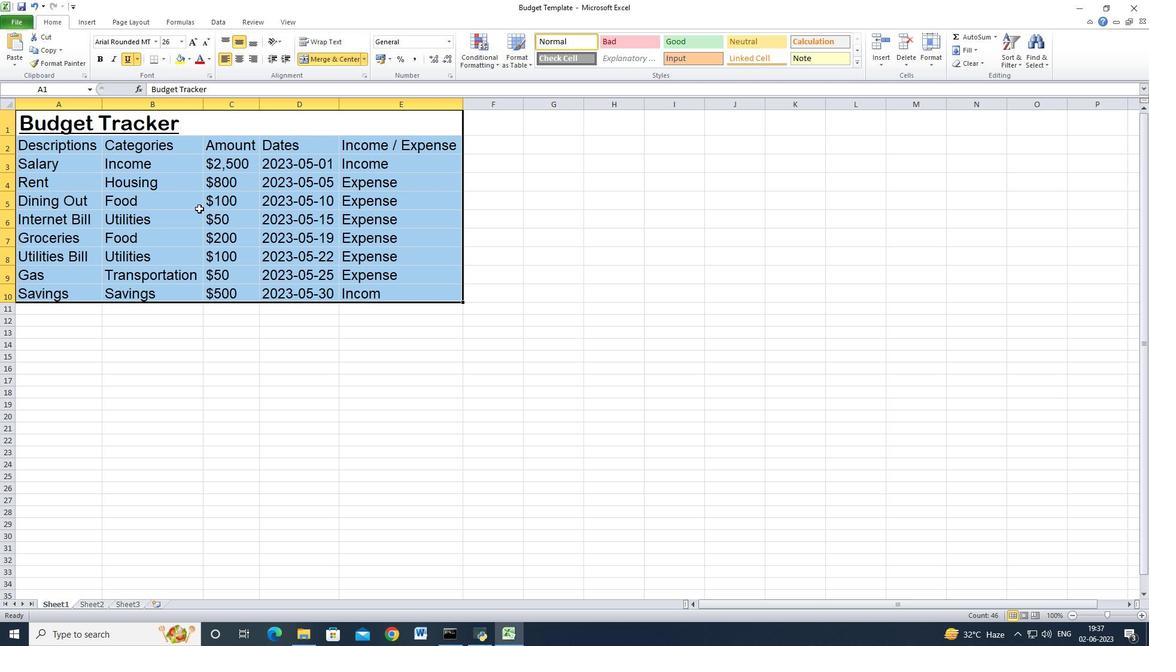 
Action: Mouse moved to (161, 192)
Screenshot: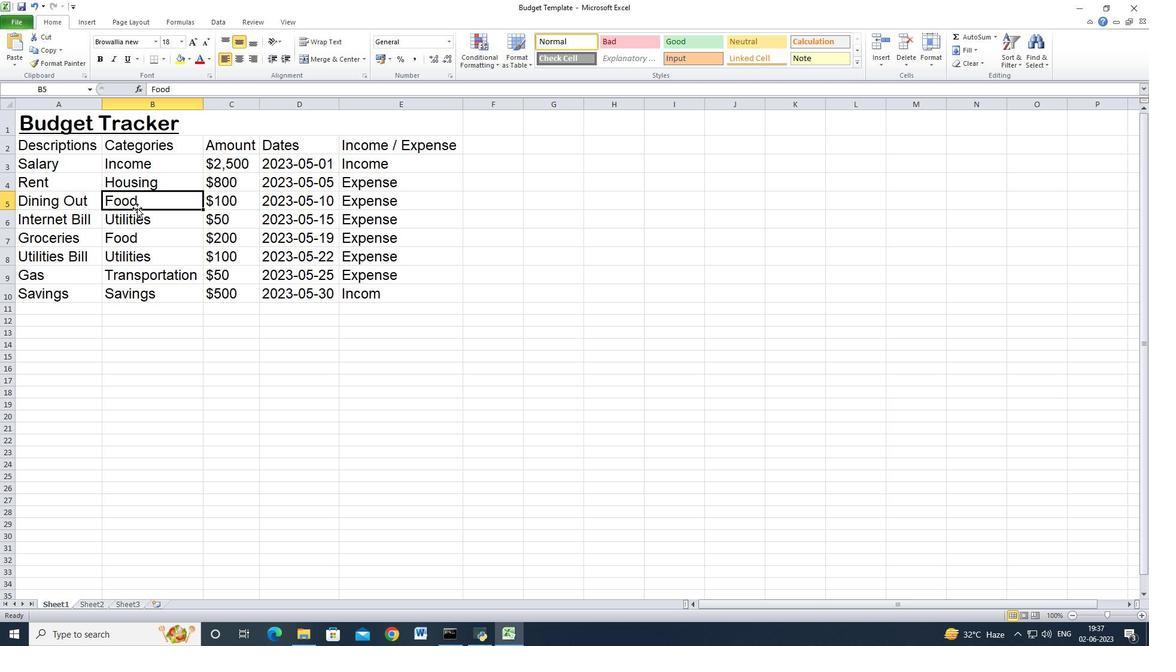 
Action: Key pressed ctrl+S
Screenshot: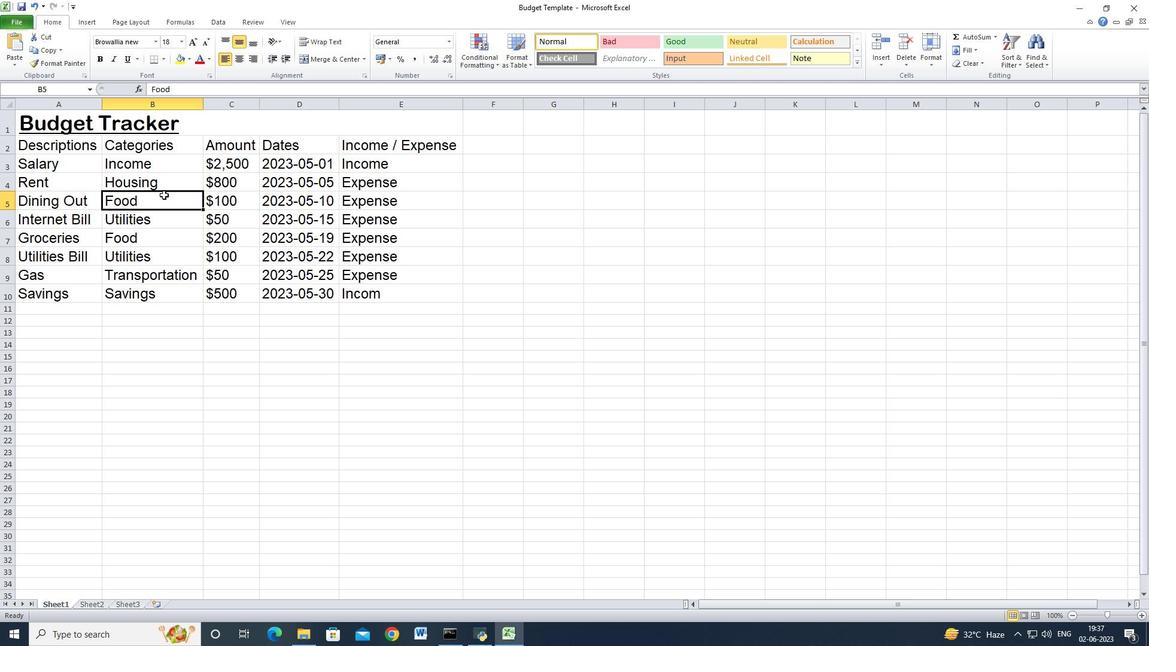 
Action: Mouse moved to (189, 201)
Screenshot: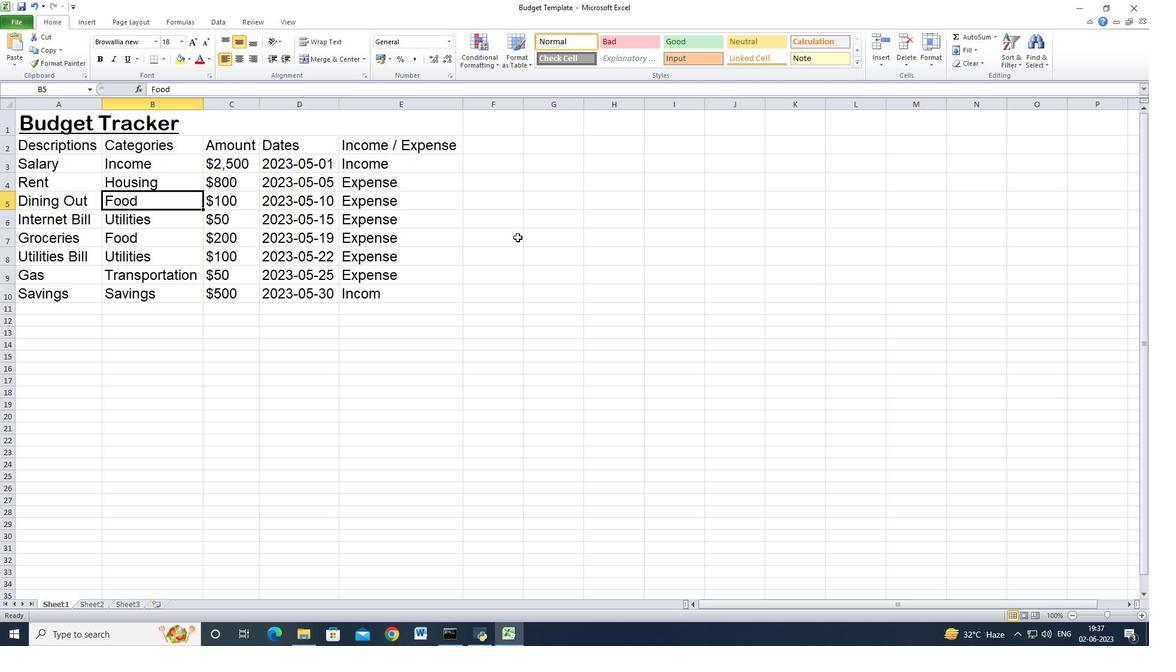 
